 Task: Look for space in Northbrook, United States from 10th July, 2023 to 15th July, 2023 for 7 adults in price range Rs.10000 to Rs.15000. Place can be entire place or shared room with 4 bedrooms having 7 beds and 4 bathrooms. Property type can be house, flat, guest house. Amenities needed are: wifi, TV, free parkinig on premises, gym, breakfast. Booking option can be shelf check-in. Required host language is English.
Action: Mouse moved to (423, 89)
Screenshot: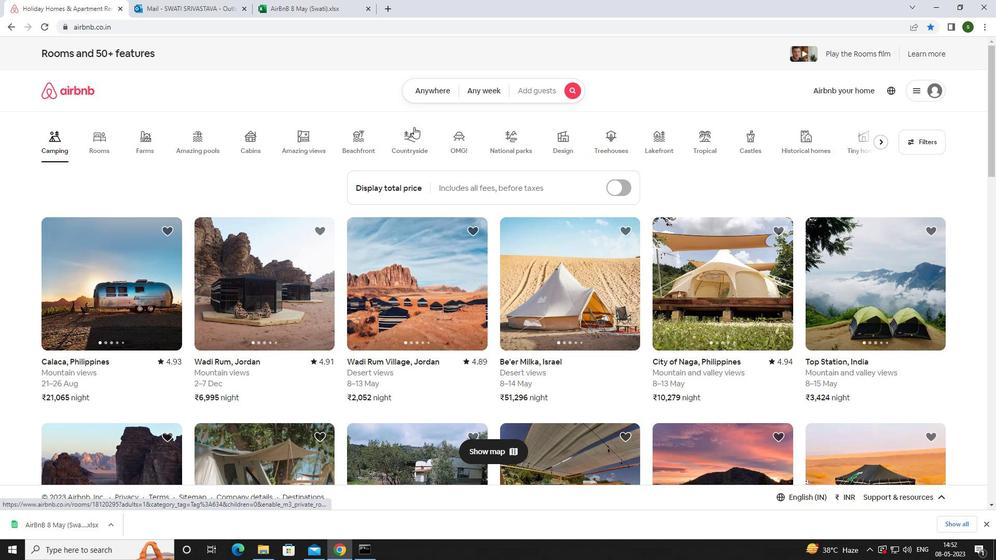 
Action: Mouse pressed left at (423, 89)
Screenshot: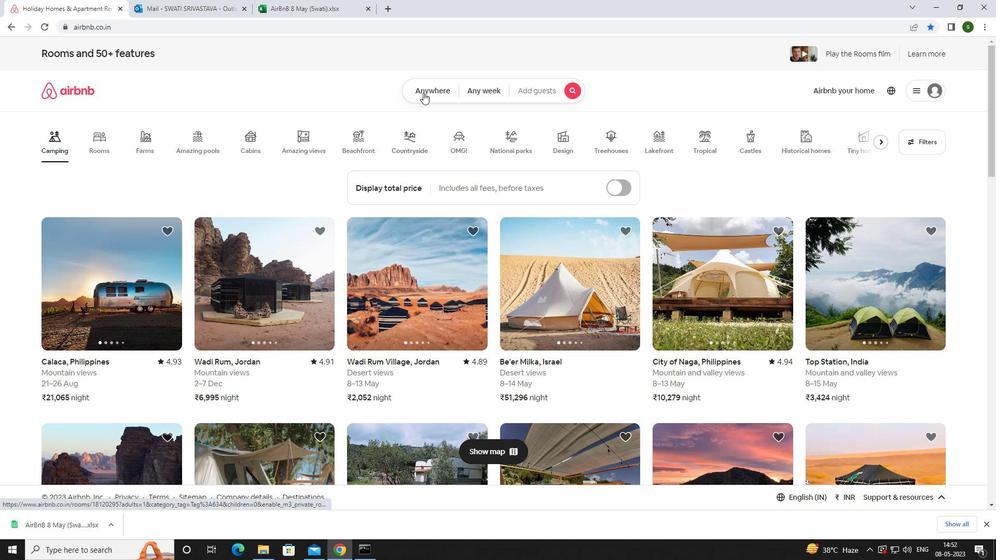 
Action: Mouse moved to (361, 132)
Screenshot: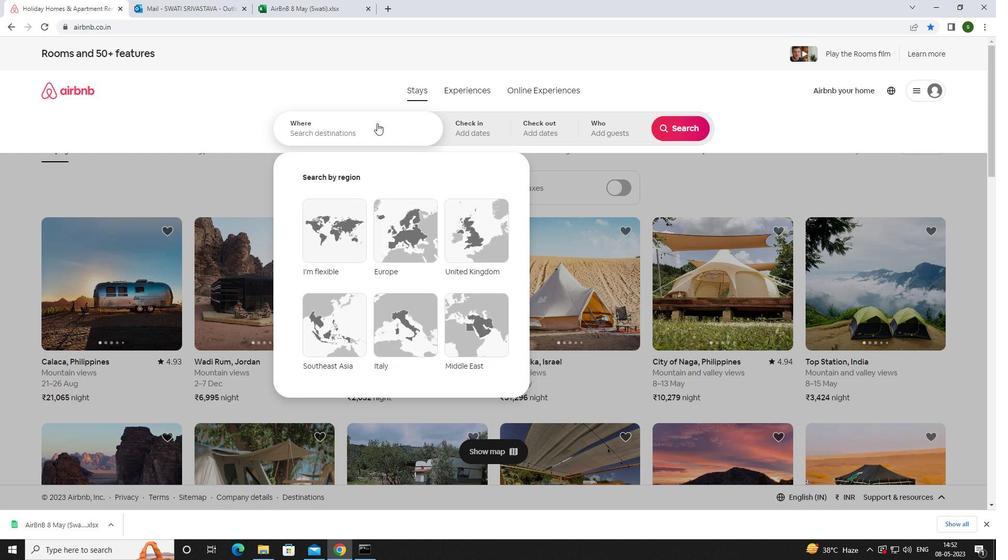 
Action: Mouse pressed left at (361, 132)
Screenshot: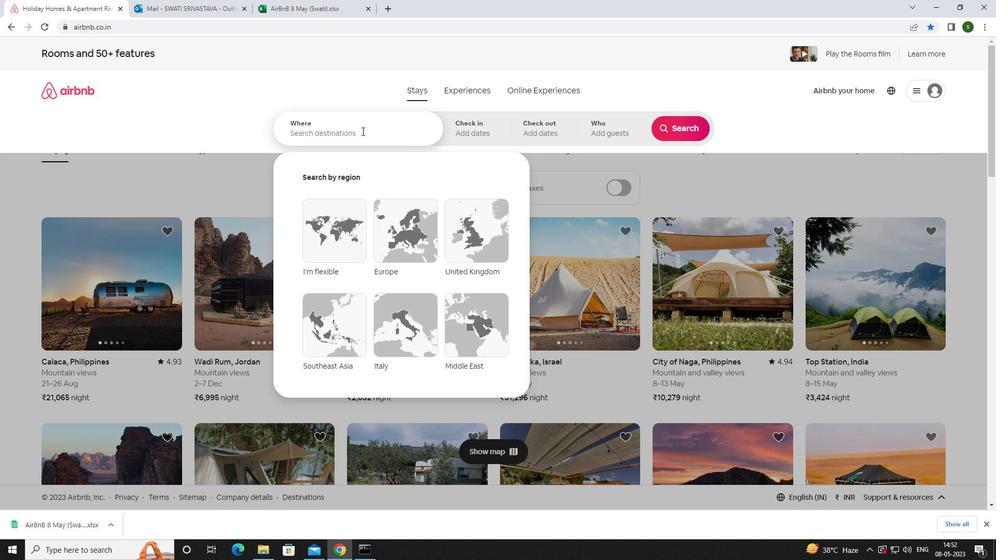 
Action: Key pressed <Key.caps_lock>n<Key.caps_lock>orthbrook,<Key.space><Key.caps_lock>u<Key.caps_lock>nited<Key.space><Key.caps_lock>s<Key.caps_lock>tates<Key.enter>
Screenshot: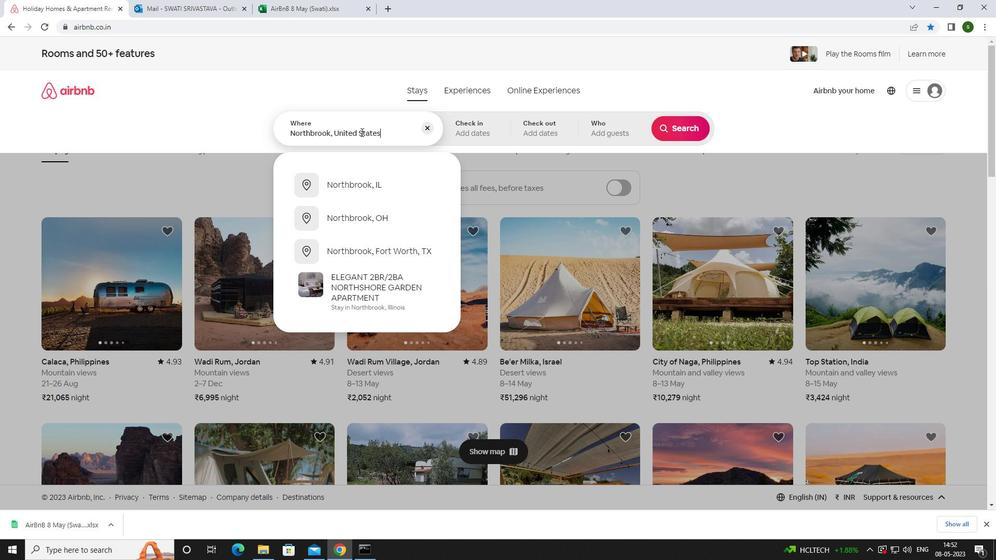
Action: Mouse moved to (679, 216)
Screenshot: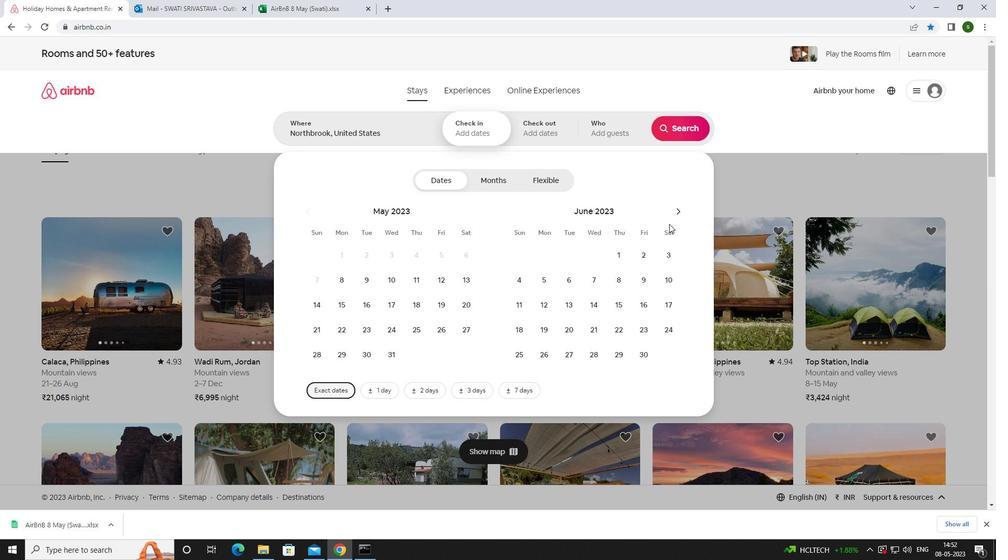 
Action: Mouse pressed left at (679, 216)
Screenshot: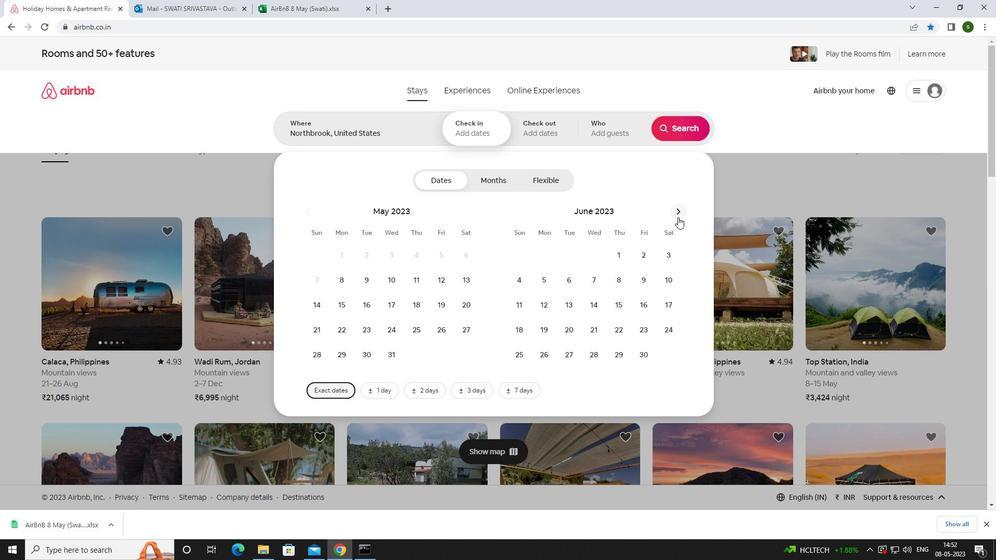 
Action: Mouse moved to (552, 298)
Screenshot: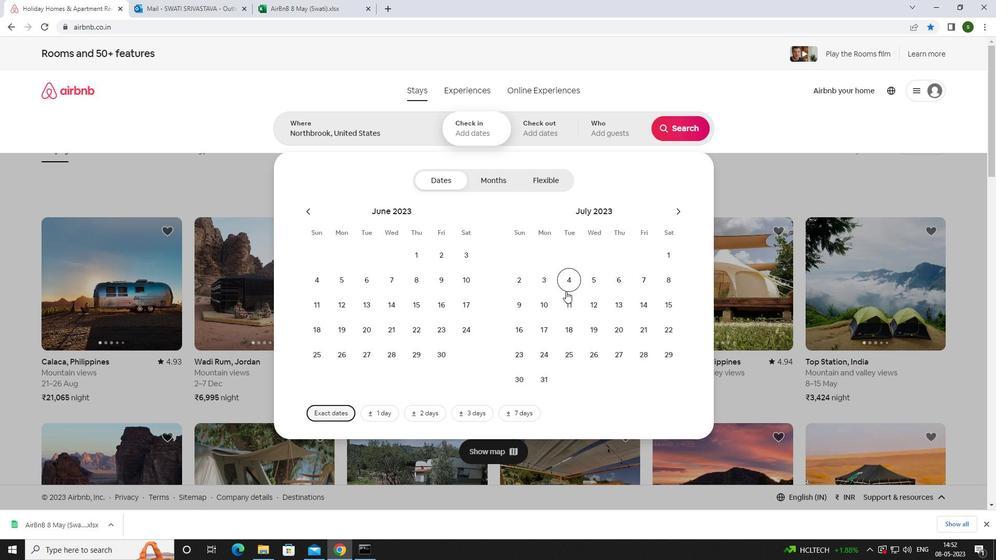 
Action: Mouse pressed left at (552, 298)
Screenshot: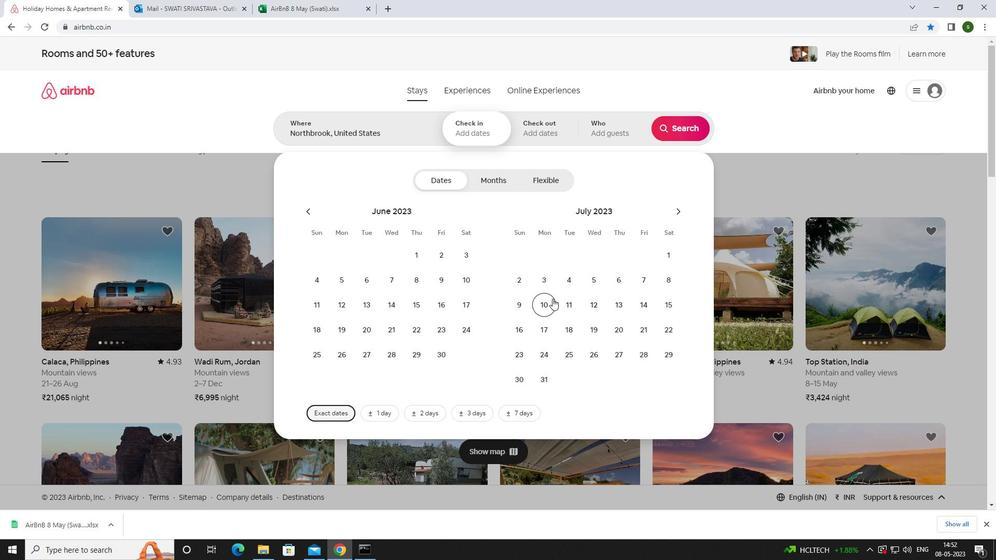 
Action: Mouse moved to (672, 305)
Screenshot: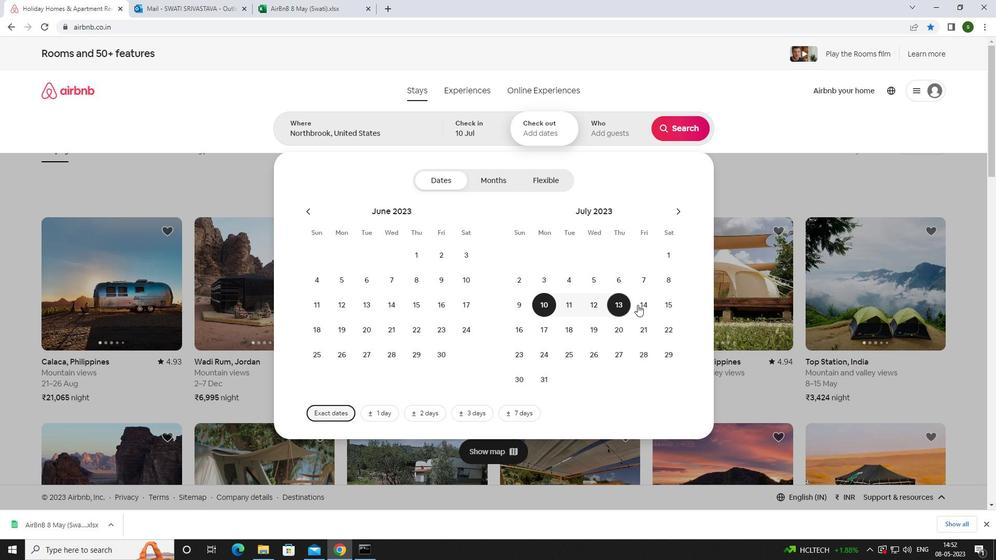 
Action: Mouse pressed left at (672, 305)
Screenshot: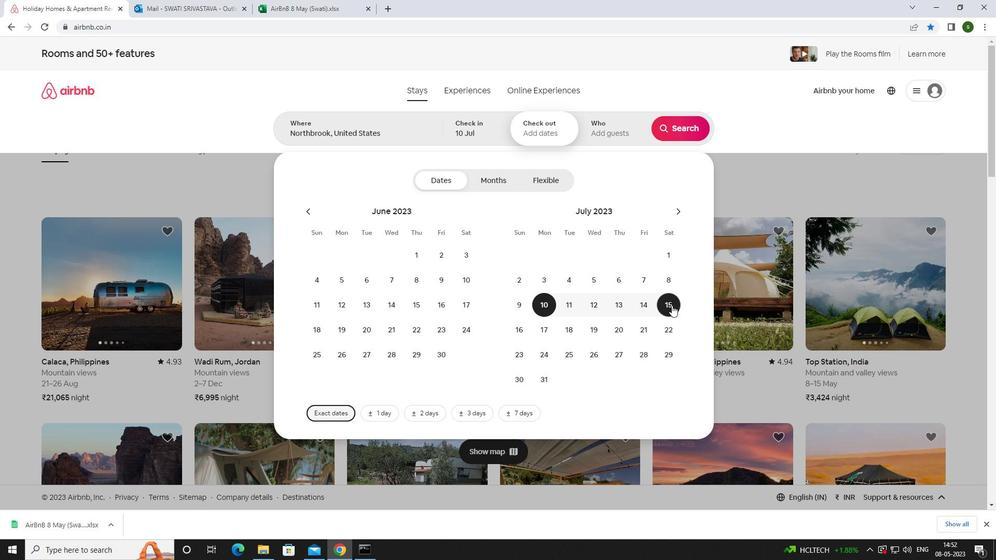 
Action: Mouse moved to (599, 131)
Screenshot: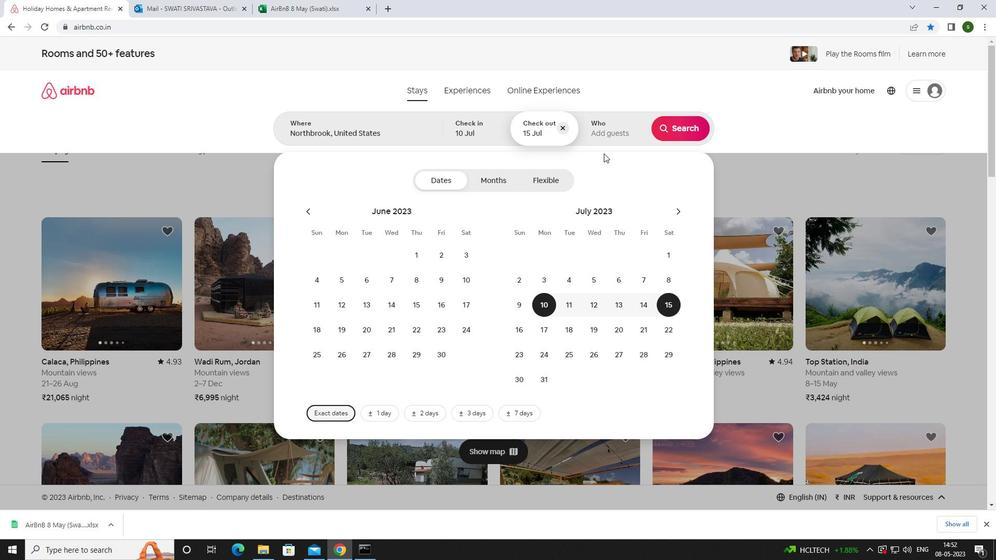 
Action: Mouse pressed left at (599, 131)
Screenshot: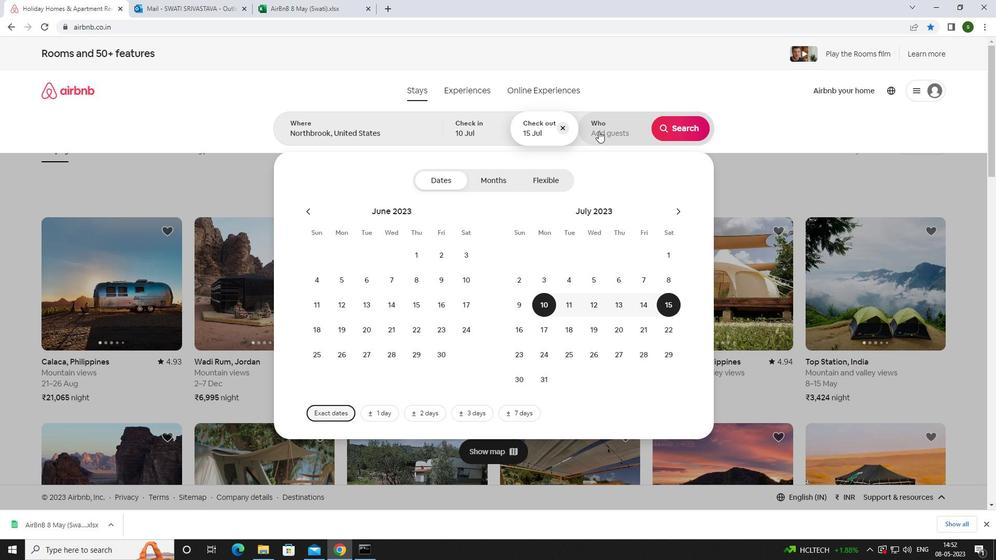 
Action: Mouse moved to (685, 184)
Screenshot: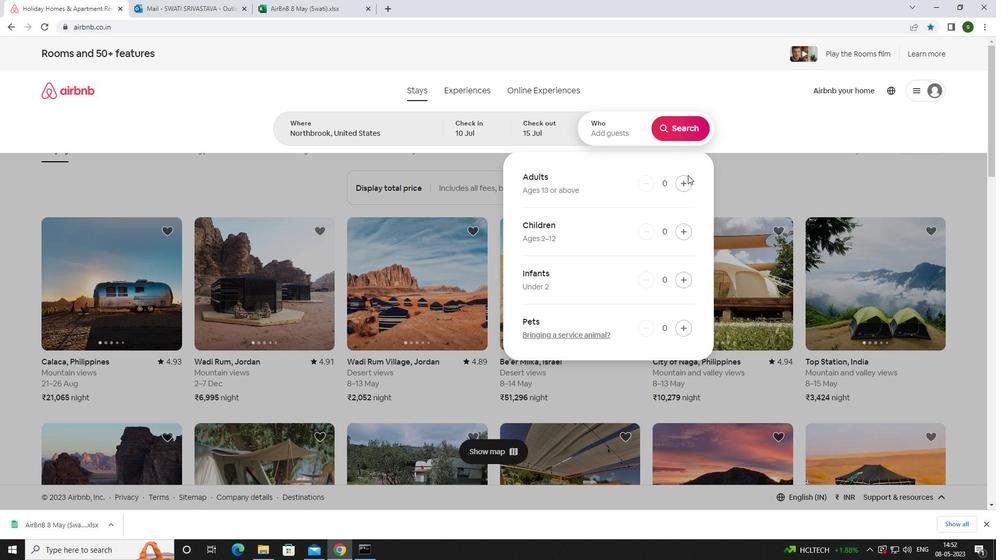 
Action: Mouse pressed left at (685, 184)
Screenshot: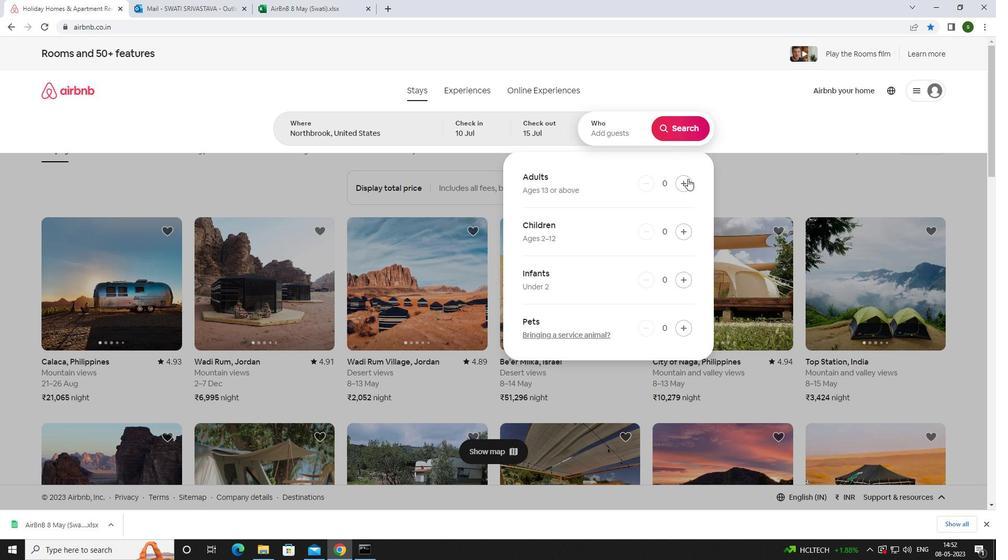 
Action: Mouse pressed left at (685, 184)
Screenshot: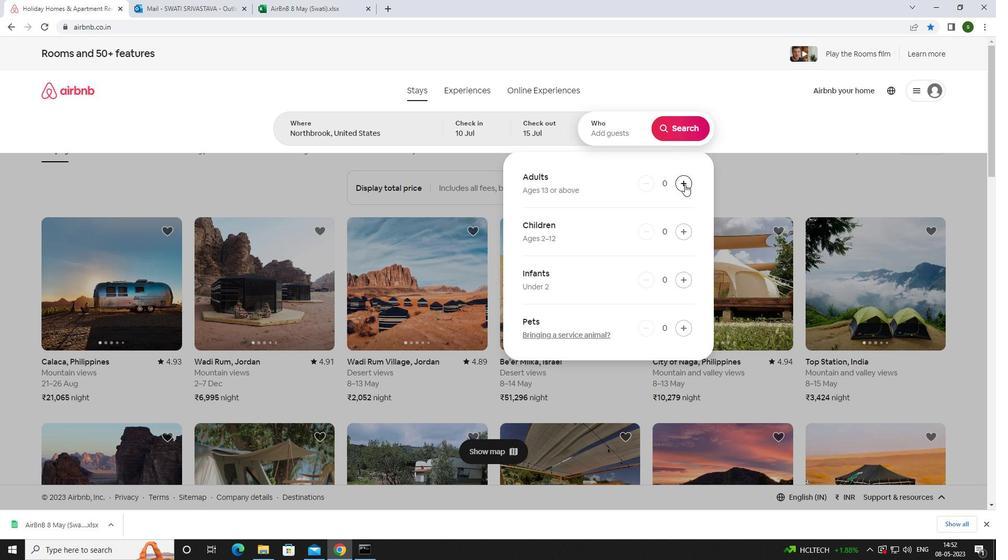 
Action: Mouse pressed left at (685, 184)
Screenshot: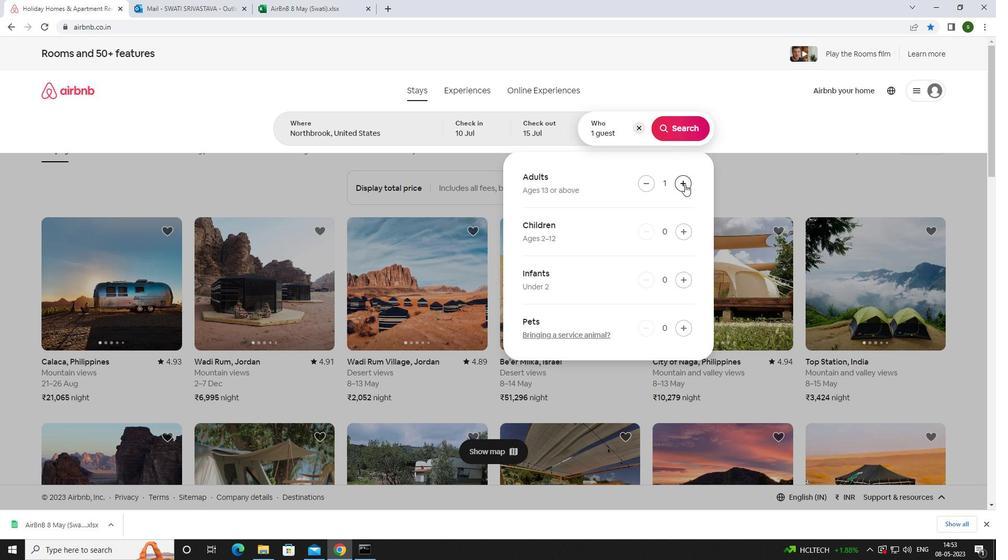 
Action: Mouse pressed left at (685, 184)
Screenshot: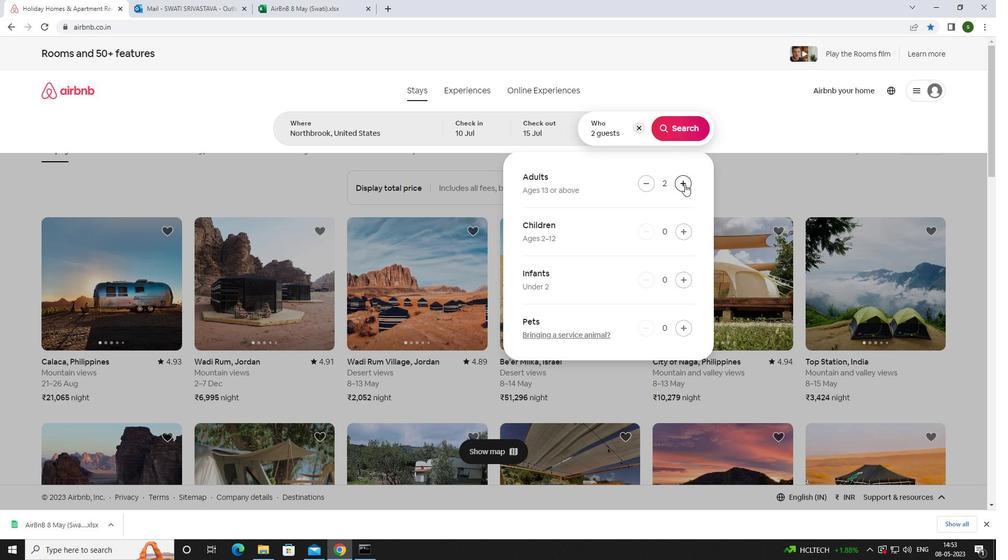 
Action: Mouse pressed left at (685, 184)
Screenshot: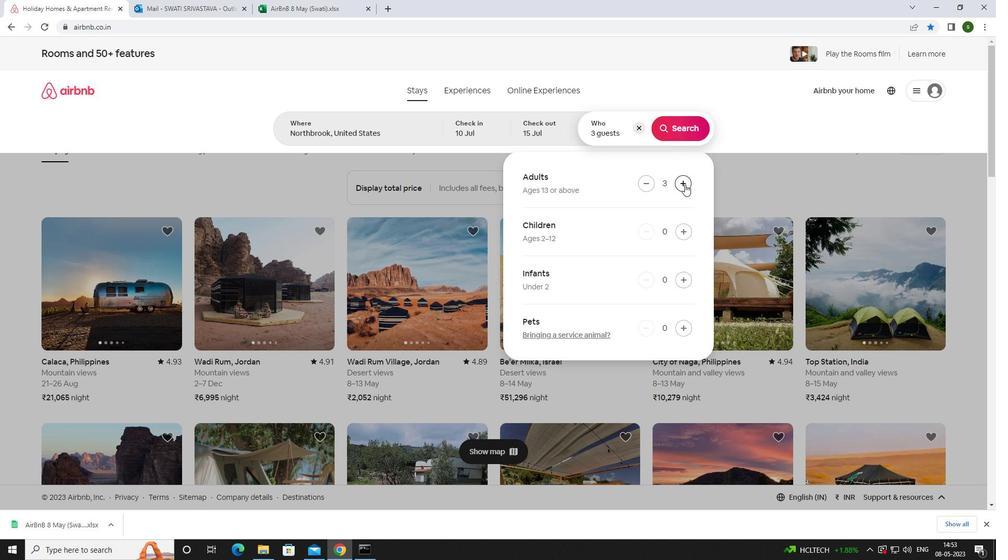 
Action: Mouse pressed left at (685, 184)
Screenshot: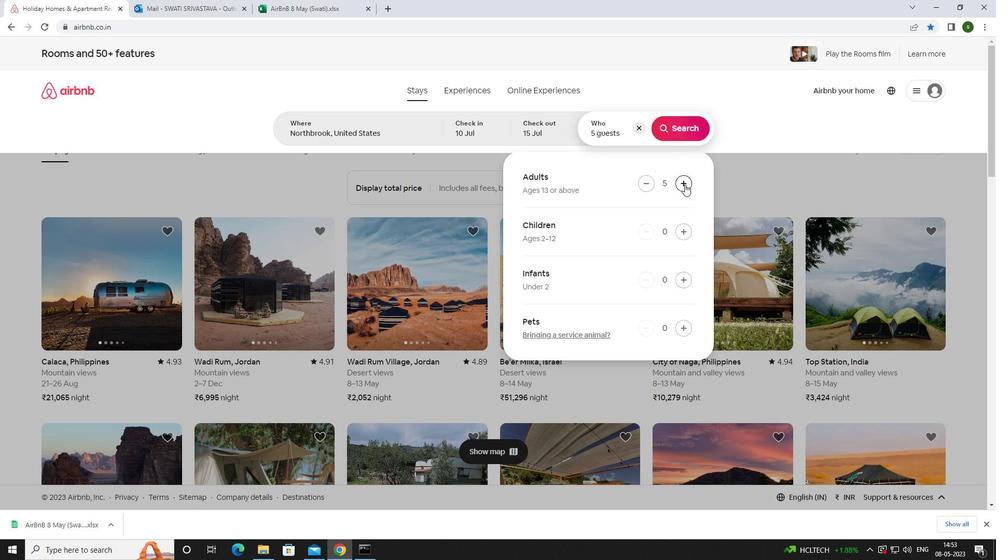 
Action: Mouse pressed left at (685, 184)
Screenshot: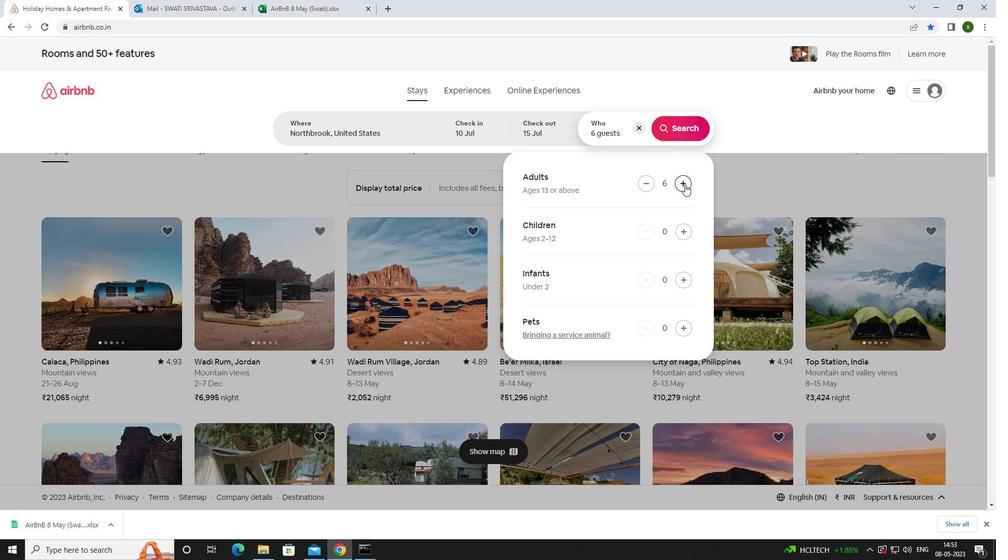 
Action: Mouse moved to (678, 128)
Screenshot: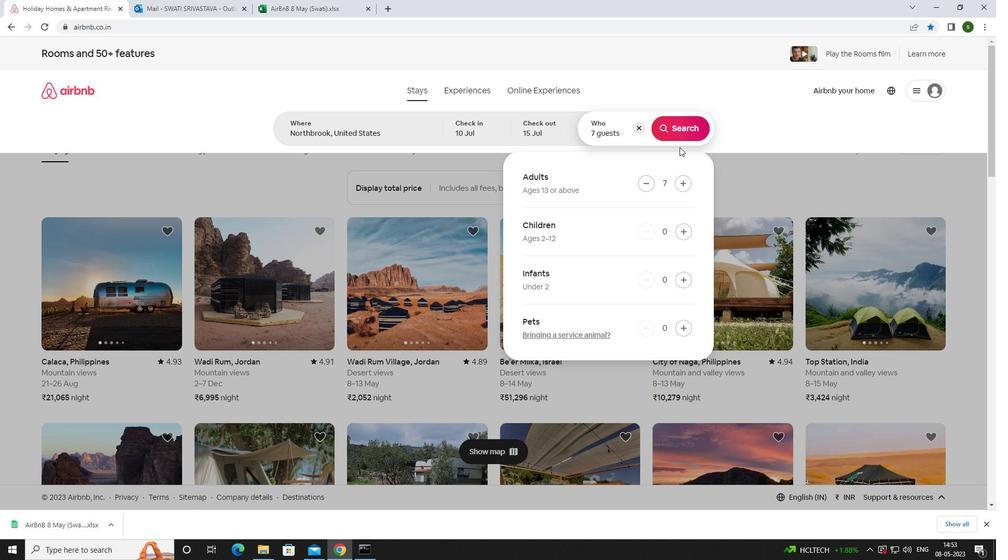 
Action: Mouse pressed left at (678, 128)
Screenshot: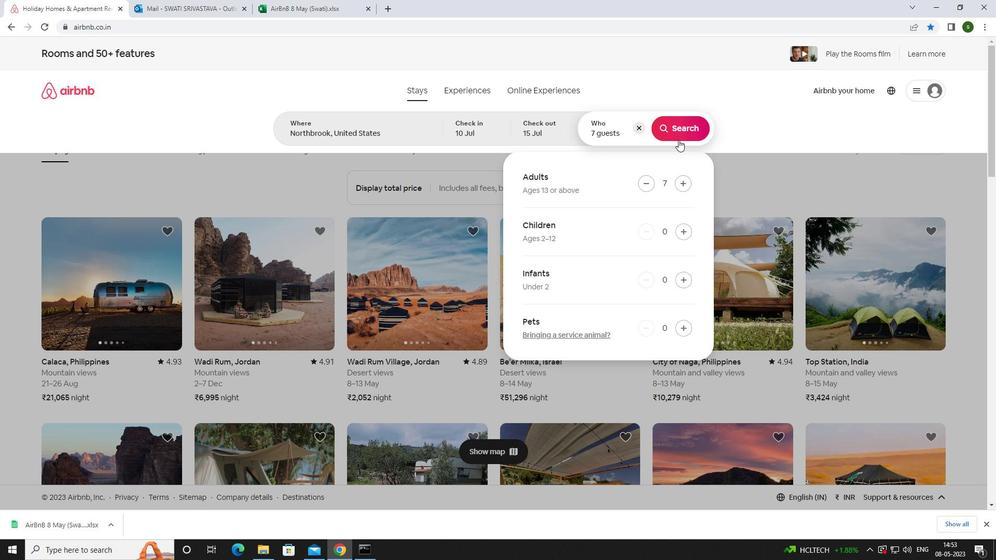 
Action: Mouse moved to (937, 94)
Screenshot: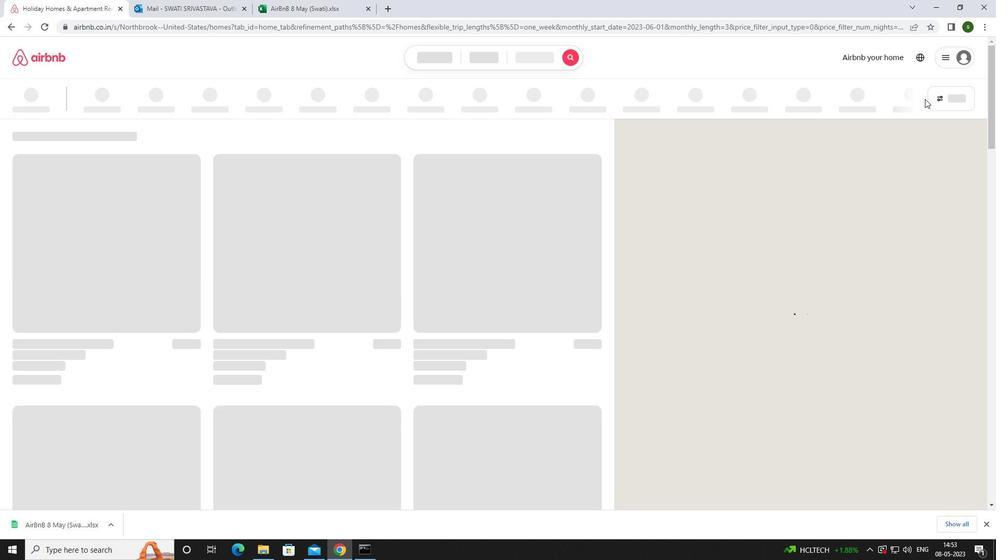 
Action: Mouse pressed left at (937, 94)
Screenshot: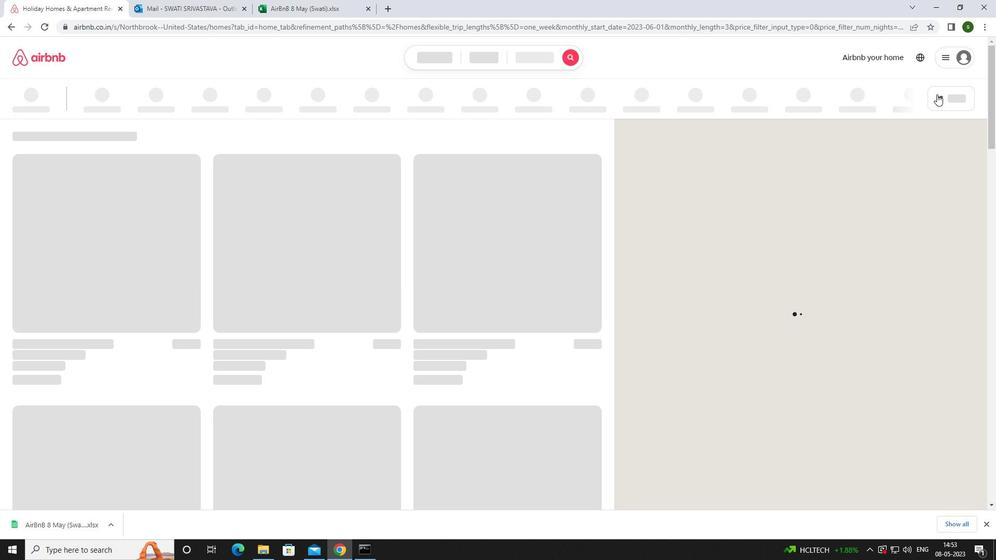 
Action: Mouse moved to (408, 350)
Screenshot: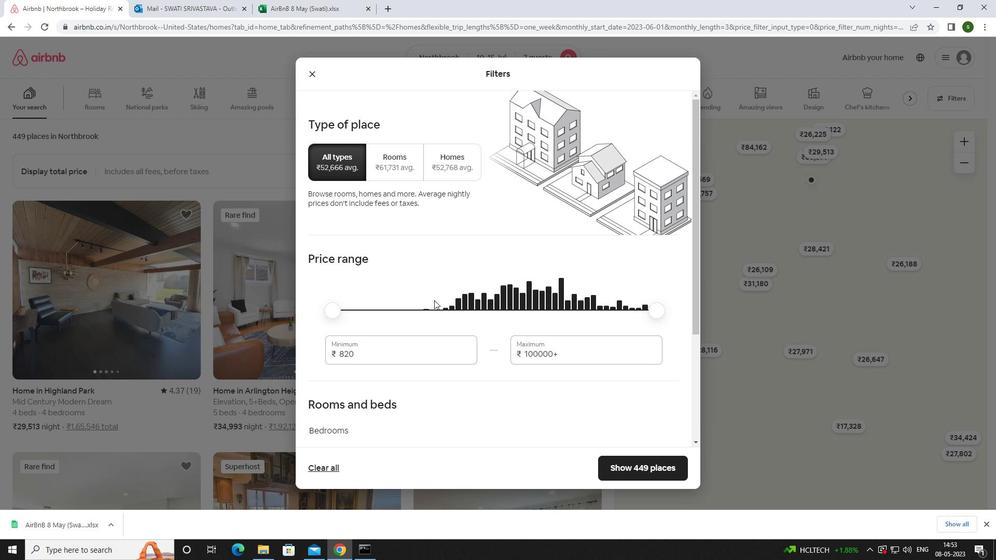
Action: Mouse pressed left at (408, 350)
Screenshot: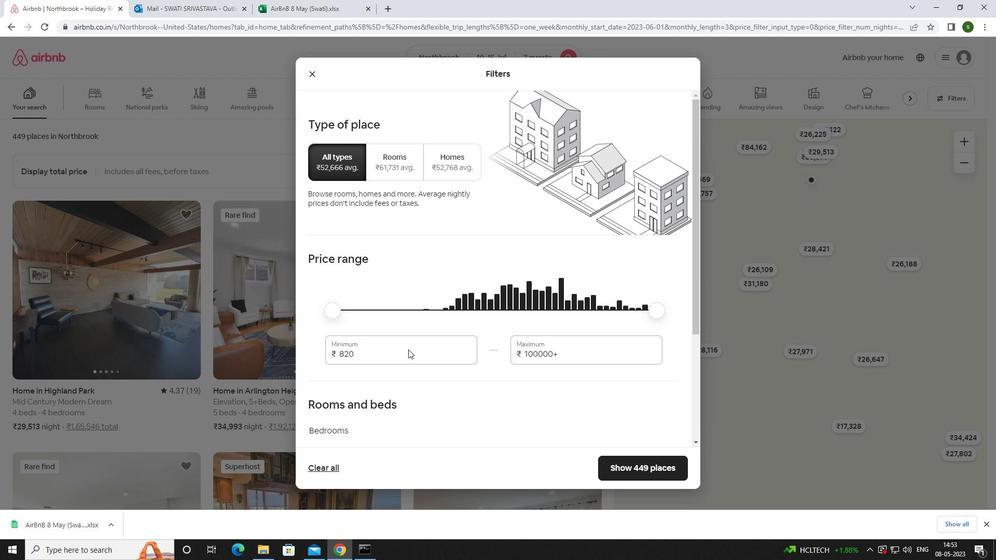 
Action: Mouse moved to (404, 352)
Screenshot: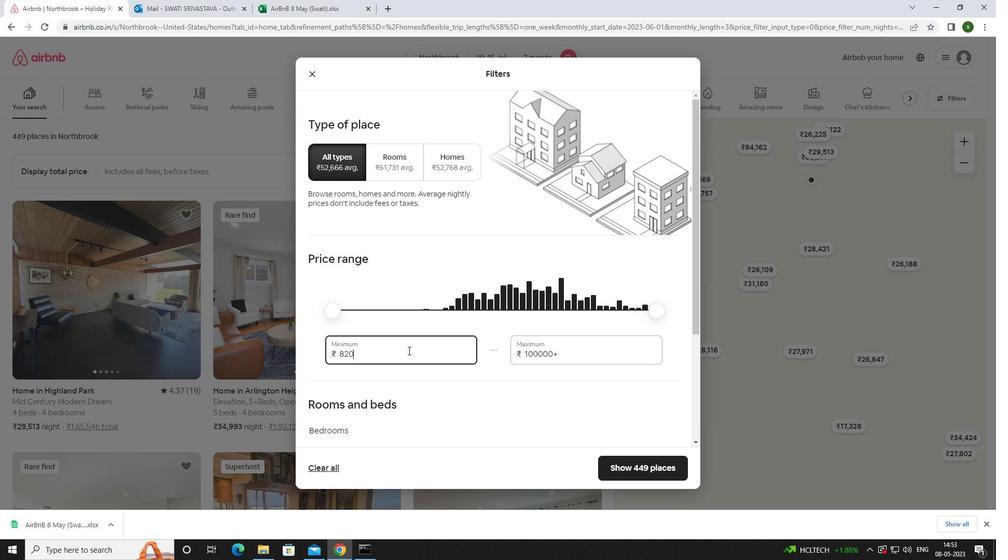 
Action: Key pressed <Key.backspace><Key.backspace><Key.backspace><Key.backspace>10000
Screenshot: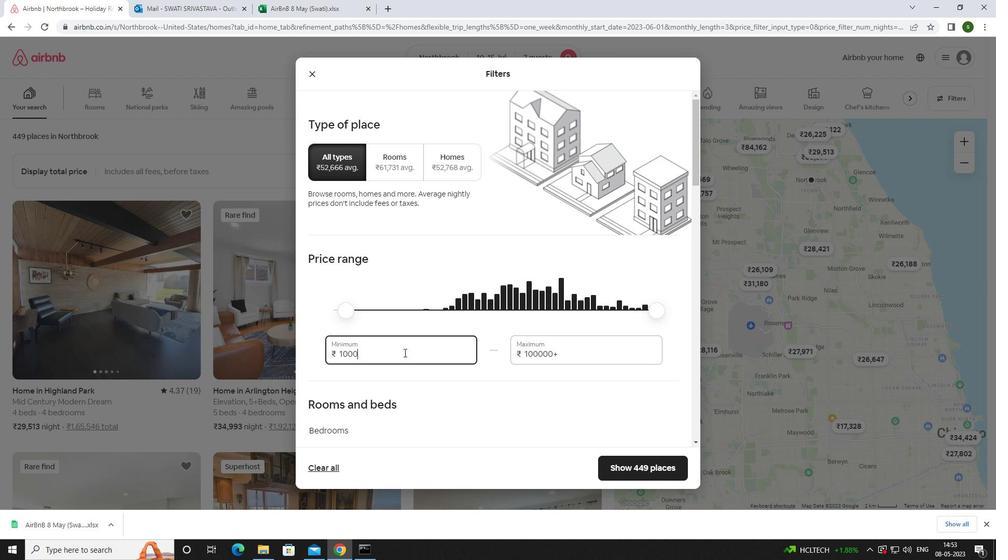 
Action: Mouse moved to (576, 353)
Screenshot: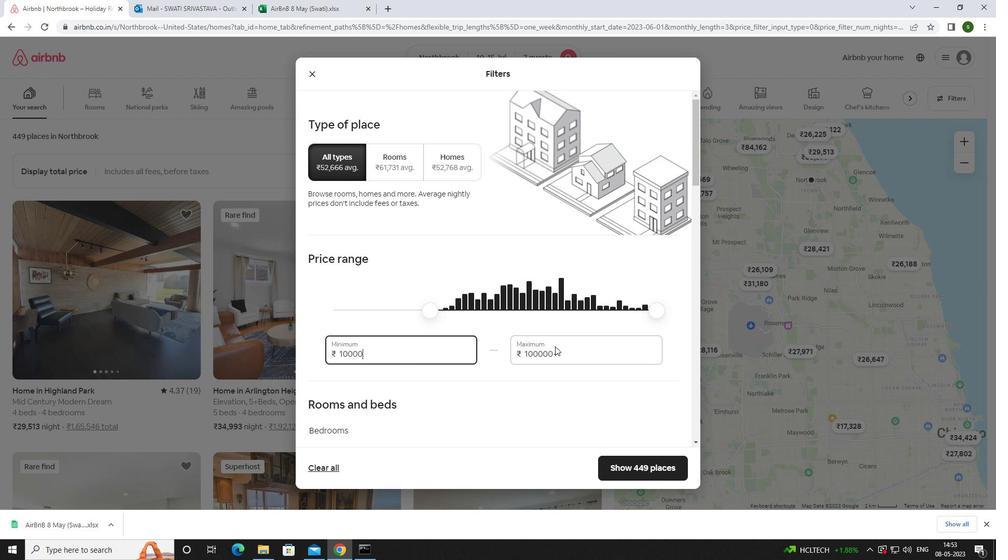 
Action: Mouse pressed left at (576, 353)
Screenshot: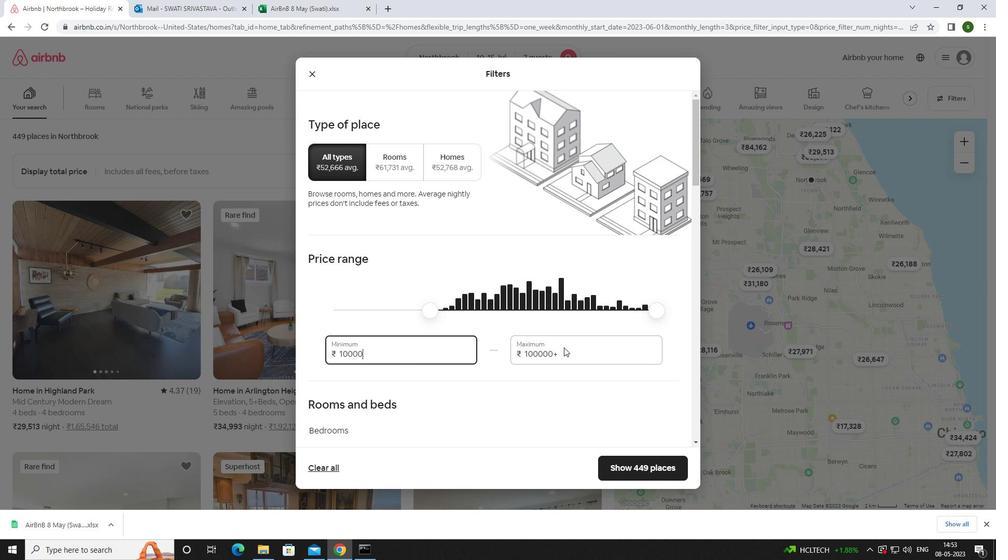 
Action: Mouse moved to (576, 353)
Screenshot: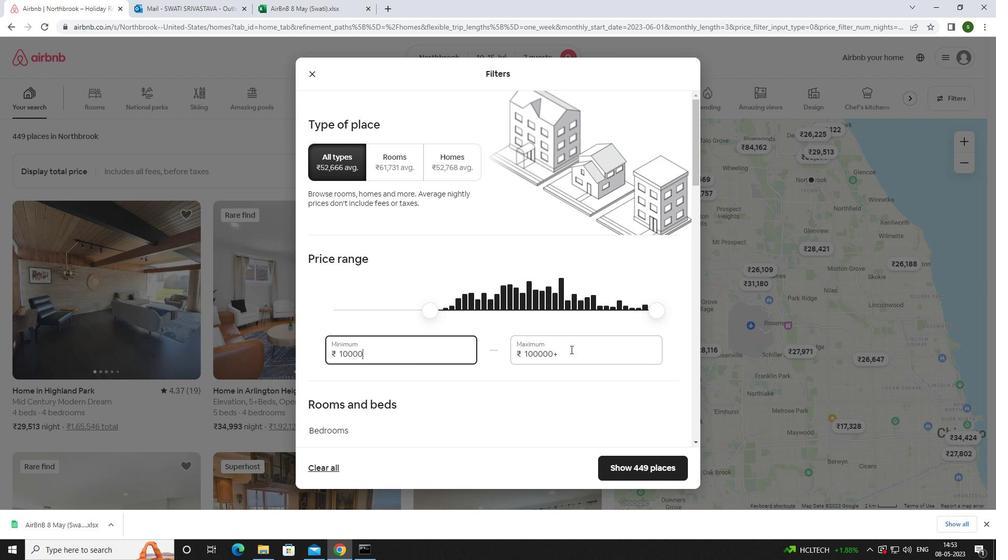 
Action: Key pressed <Key.backspace><Key.backspace><Key.backspace><Key.backspace><Key.backspace><Key.backspace><Key.backspace><Key.backspace><Key.backspace><Key.backspace><Key.backspace><Key.backspace>15000
Screenshot: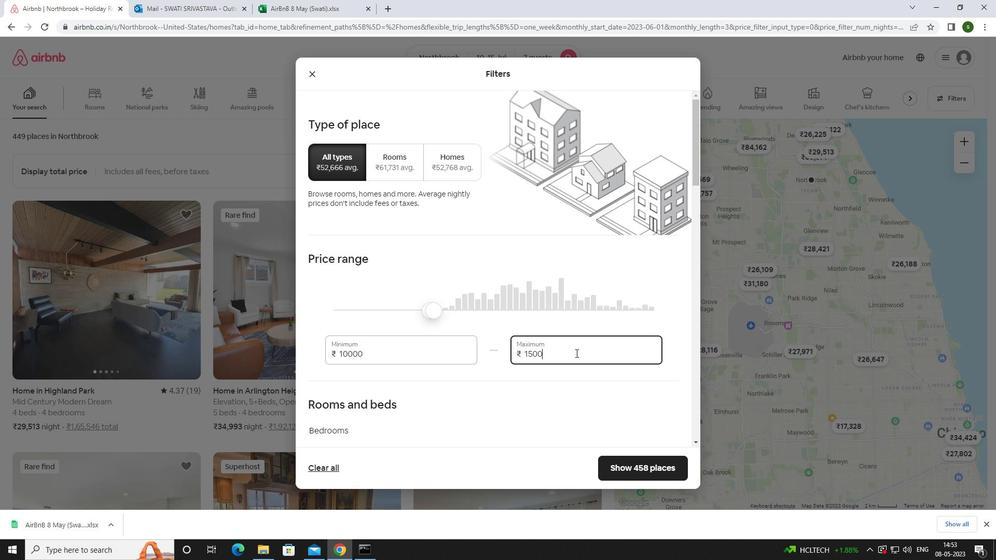 
Action: Mouse moved to (562, 348)
Screenshot: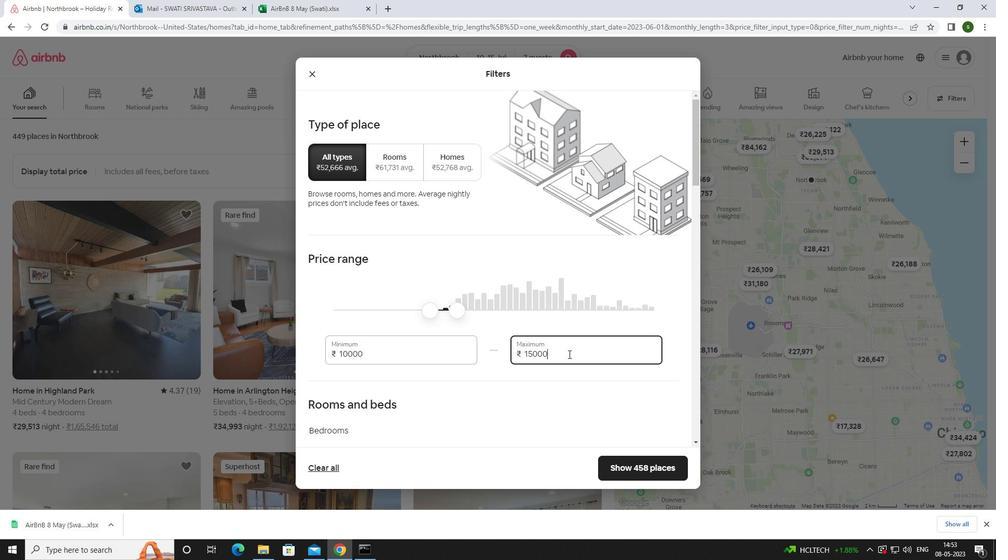 
Action: Mouse scrolled (562, 347) with delta (0, 0)
Screenshot: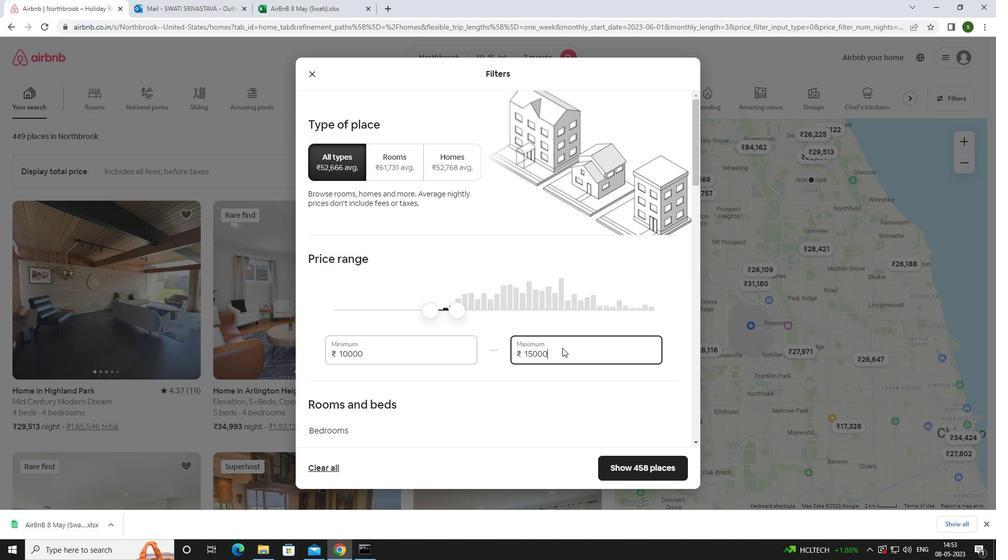 
Action: Mouse scrolled (562, 347) with delta (0, 0)
Screenshot: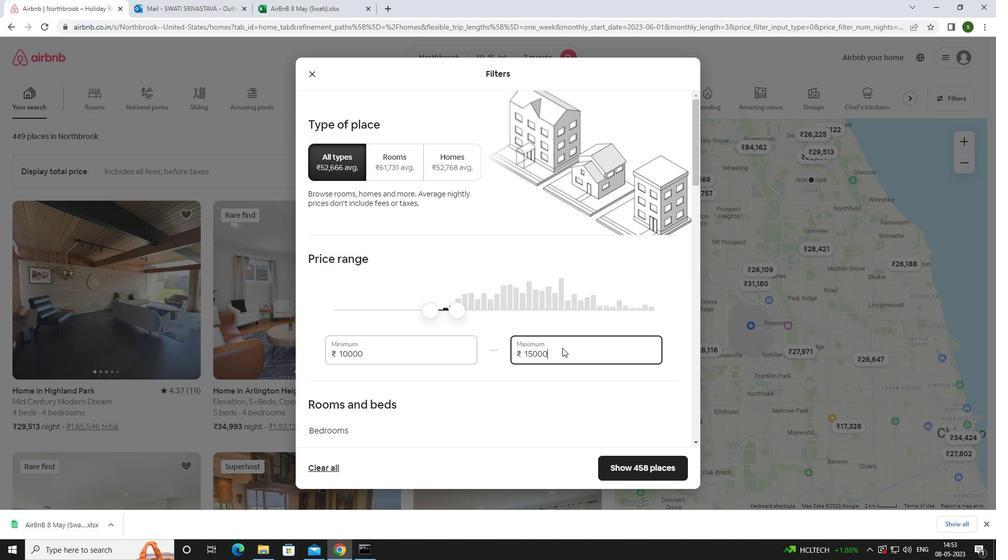 
Action: Mouse scrolled (562, 347) with delta (0, 0)
Screenshot: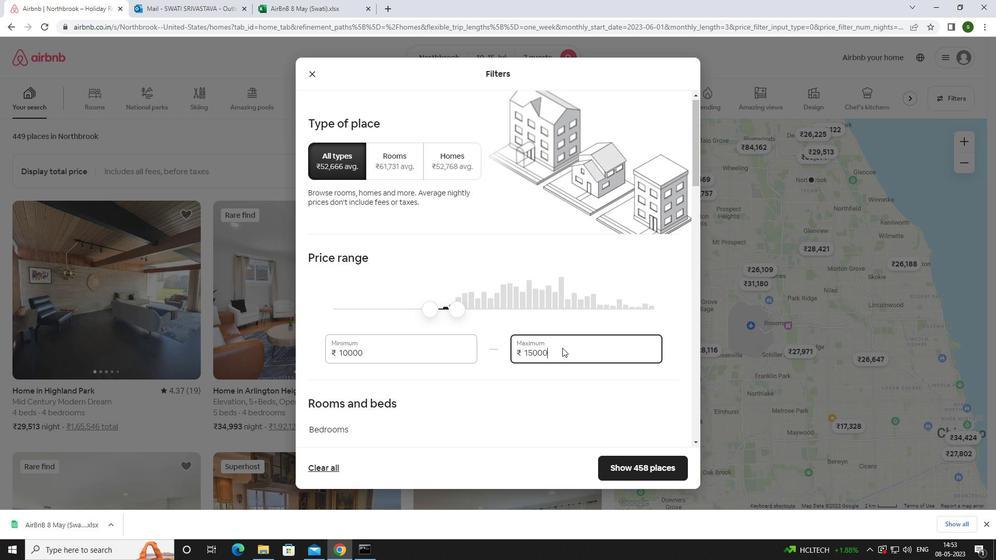 
Action: Mouse scrolled (562, 347) with delta (0, 0)
Screenshot: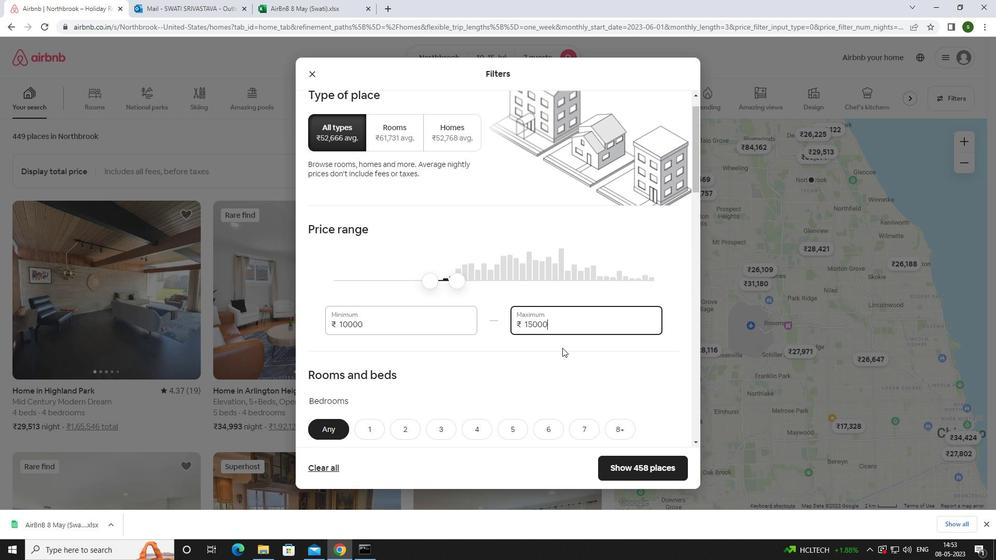 
Action: Mouse moved to (467, 254)
Screenshot: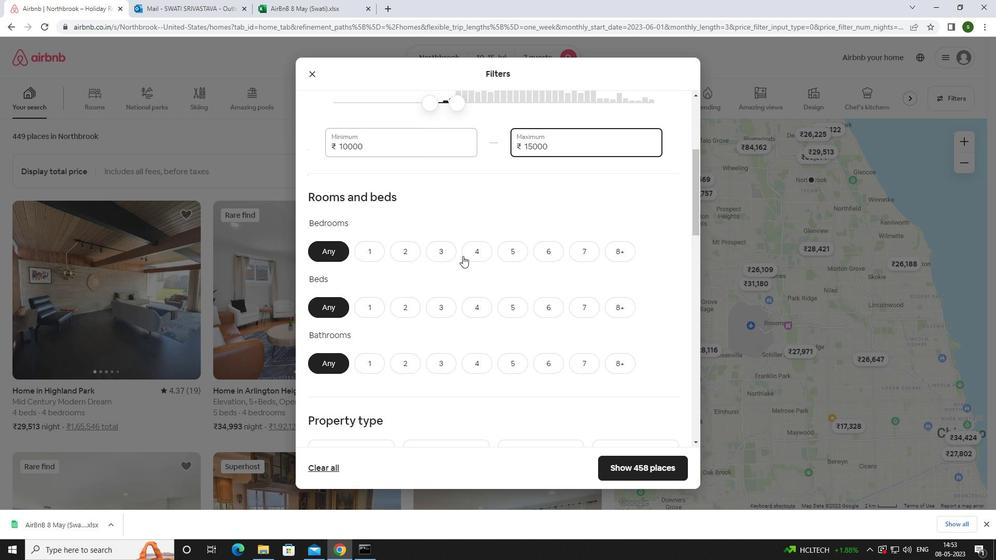 
Action: Mouse pressed left at (467, 254)
Screenshot: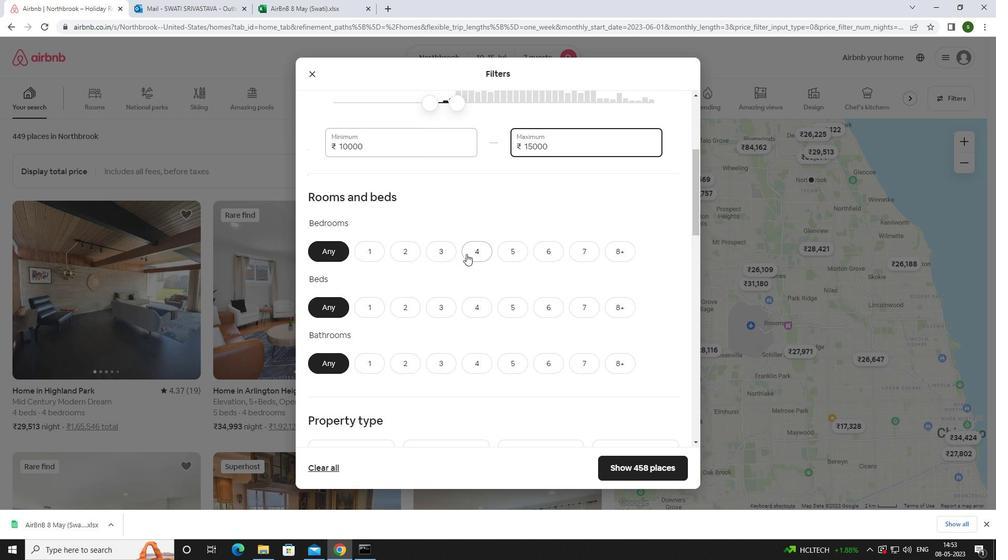 
Action: Mouse moved to (588, 311)
Screenshot: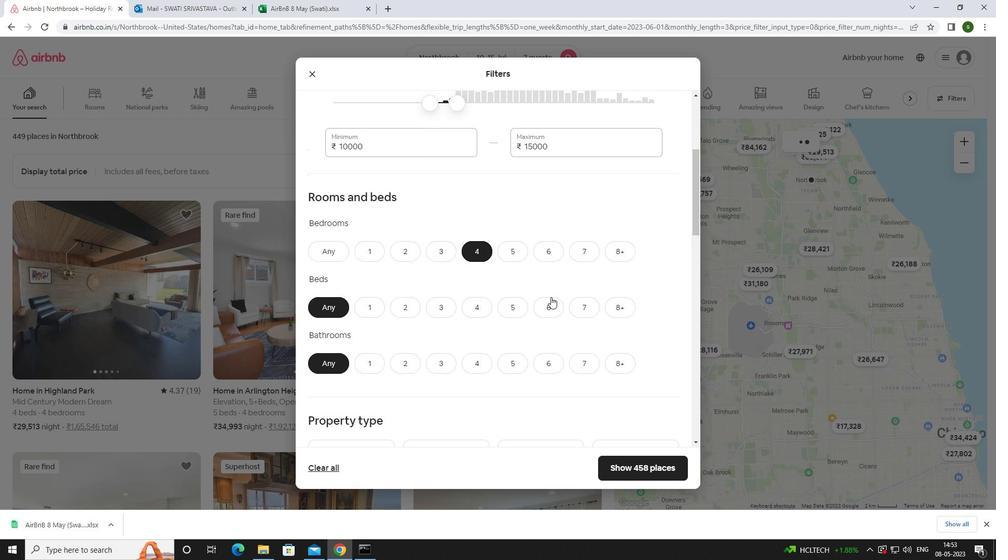 
Action: Mouse pressed left at (588, 311)
Screenshot: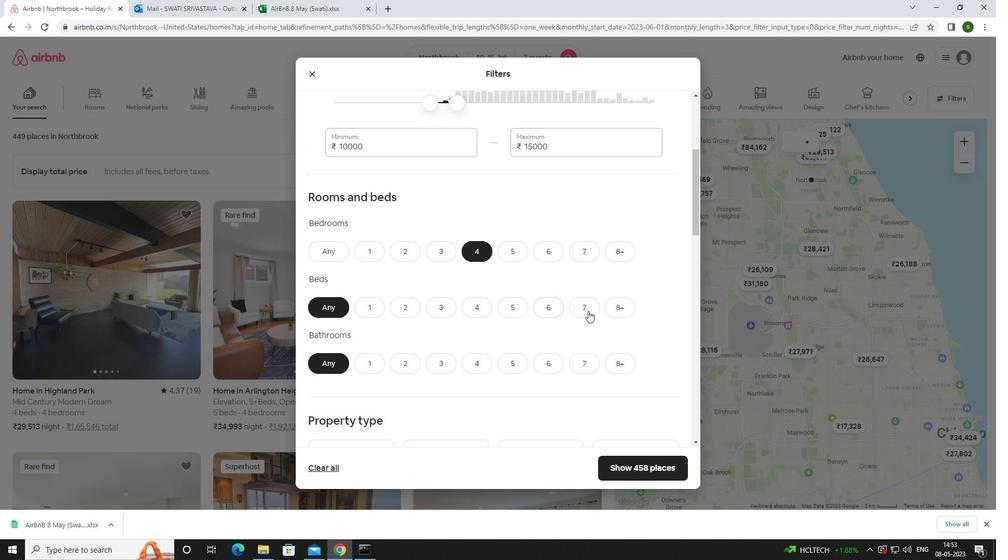 
Action: Mouse moved to (481, 364)
Screenshot: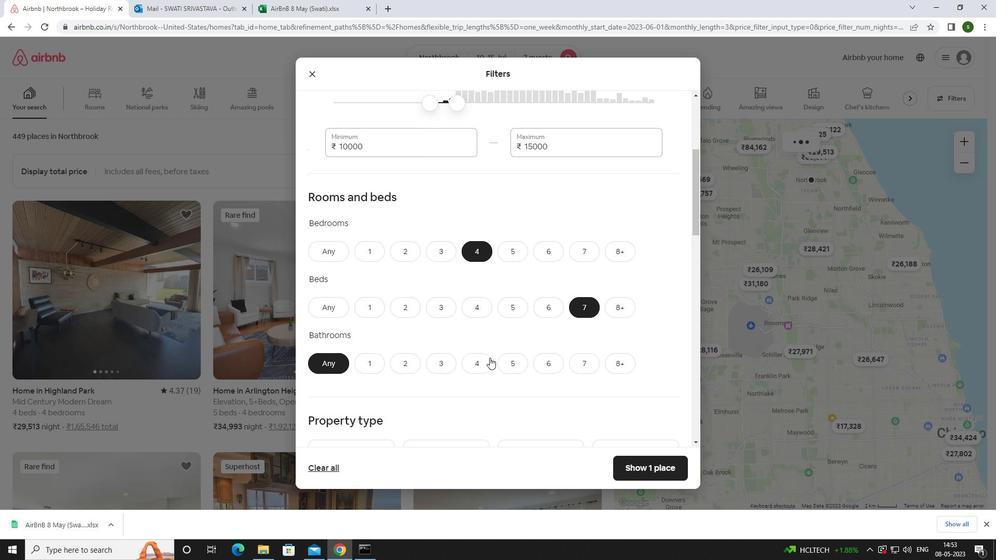
Action: Mouse pressed left at (481, 364)
Screenshot: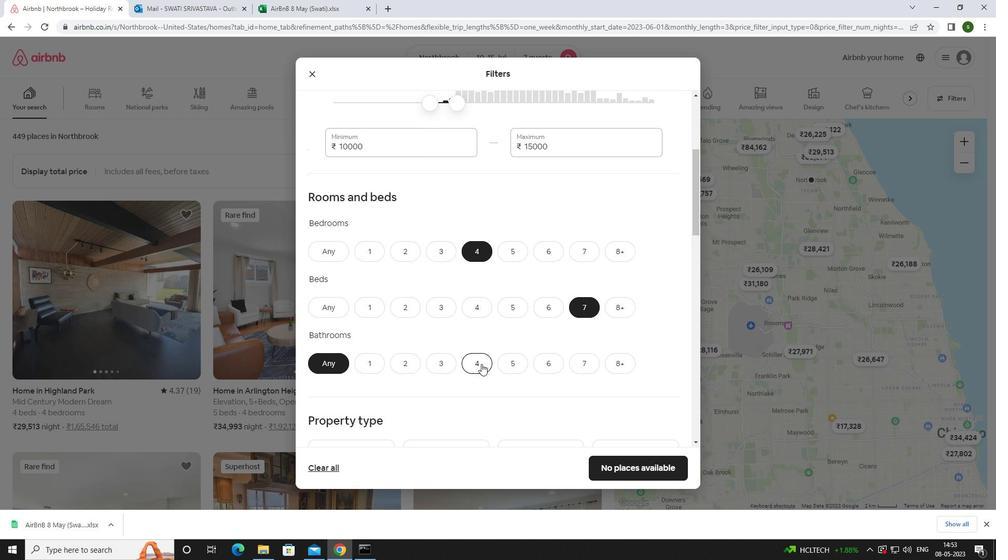
Action: Mouse scrolled (481, 363) with delta (0, 0)
Screenshot: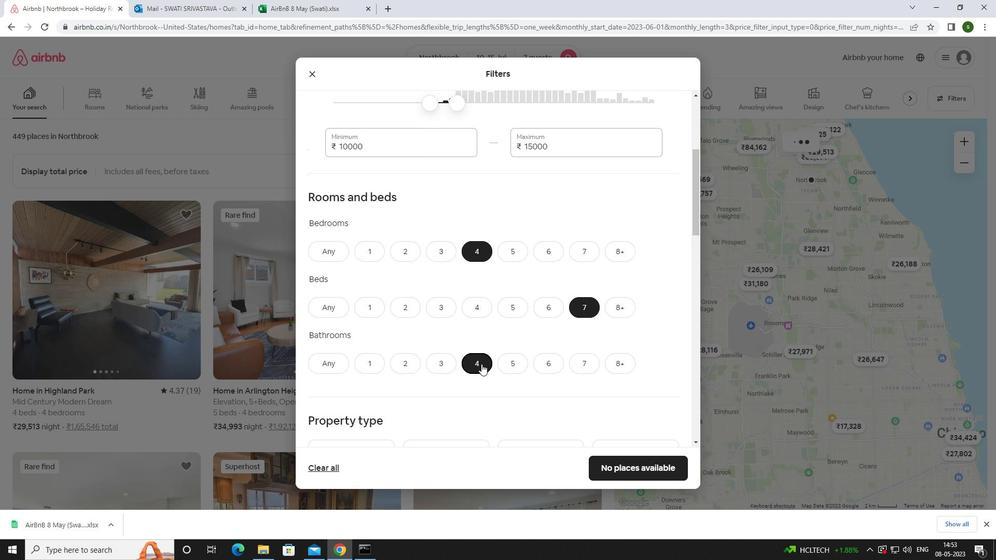 
Action: Mouse scrolled (481, 363) with delta (0, 0)
Screenshot: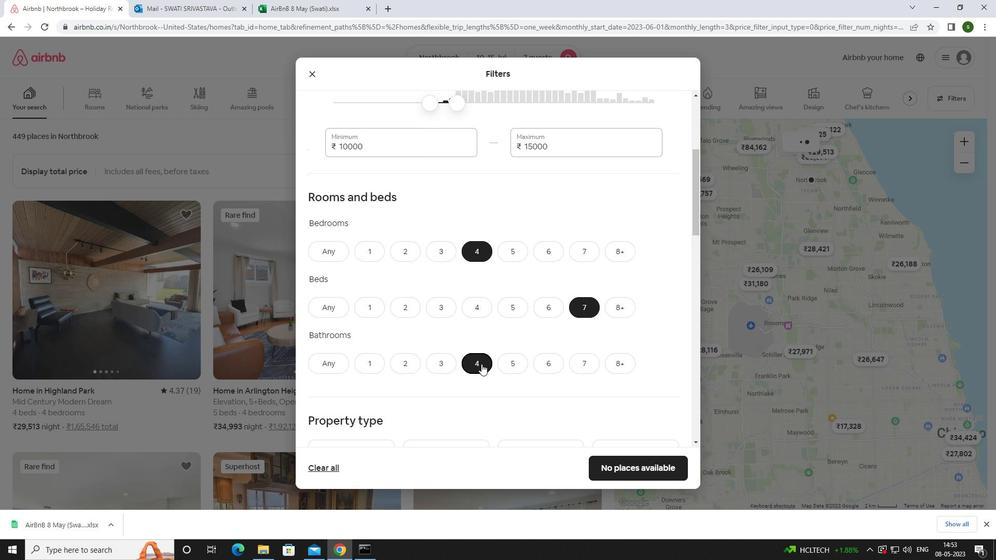 
Action: Mouse scrolled (481, 363) with delta (0, 0)
Screenshot: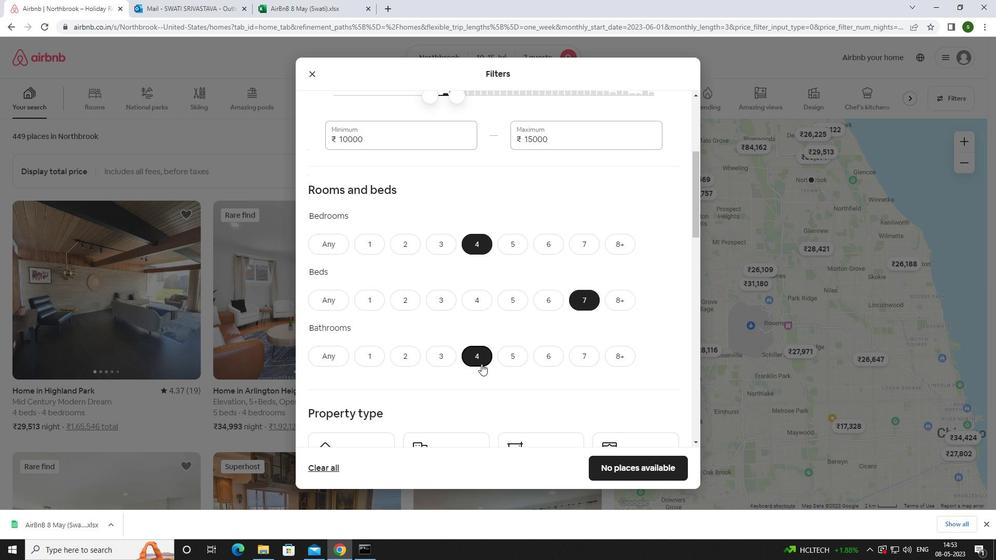 
Action: Mouse moved to (349, 334)
Screenshot: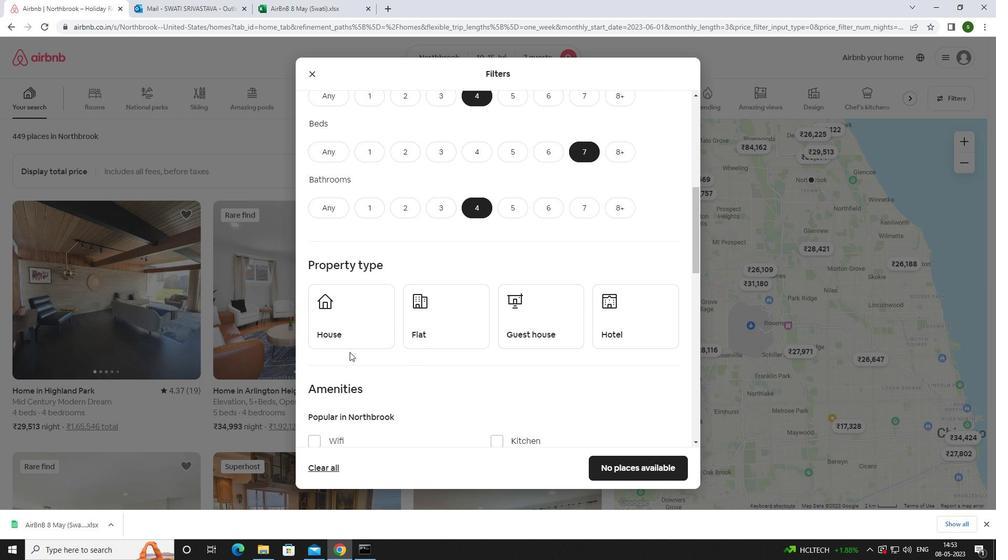
Action: Mouse pressed left at (349, 334)
Screenshot: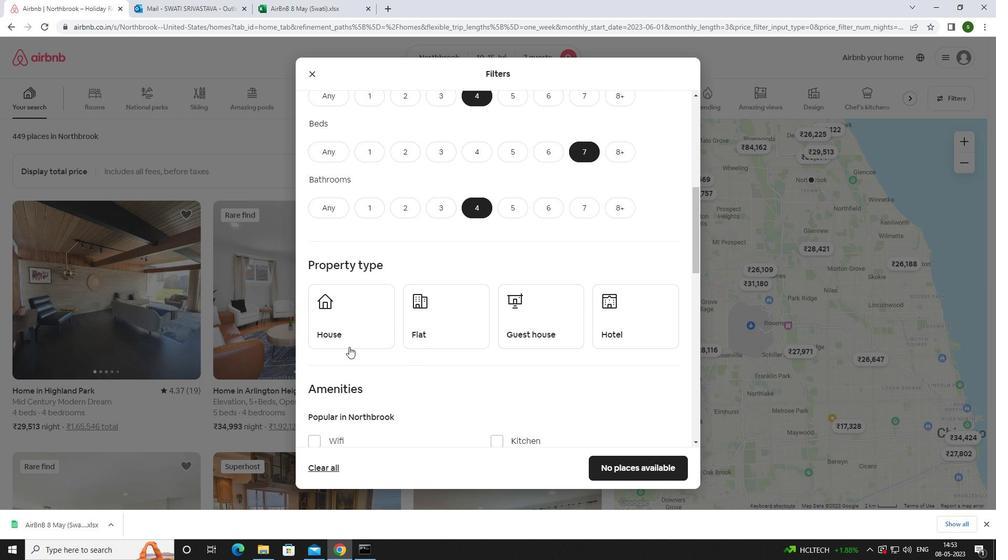 
Action: Mouse moved to (459, 325)
Screenshot: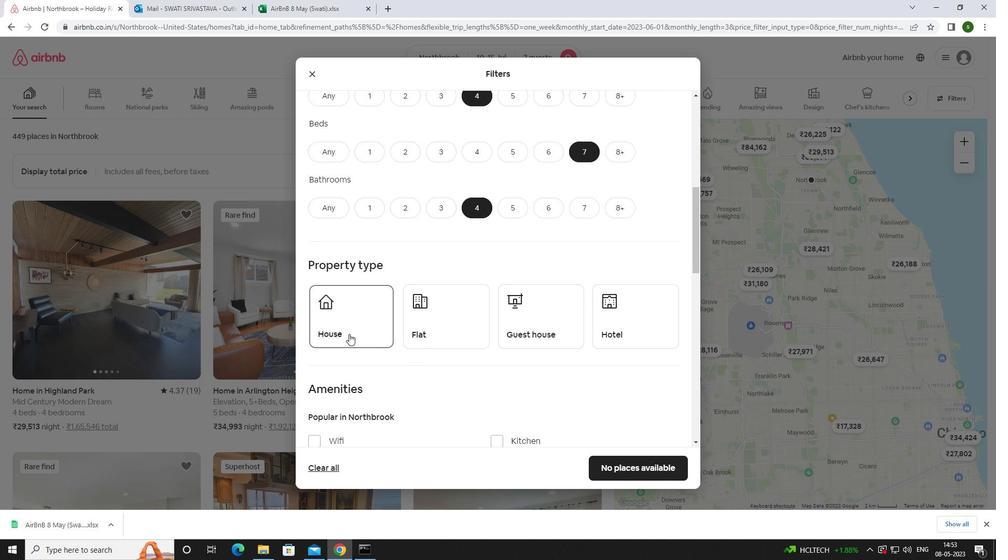 
Action: Mouse pressed left at (459, 325)
Screenshot: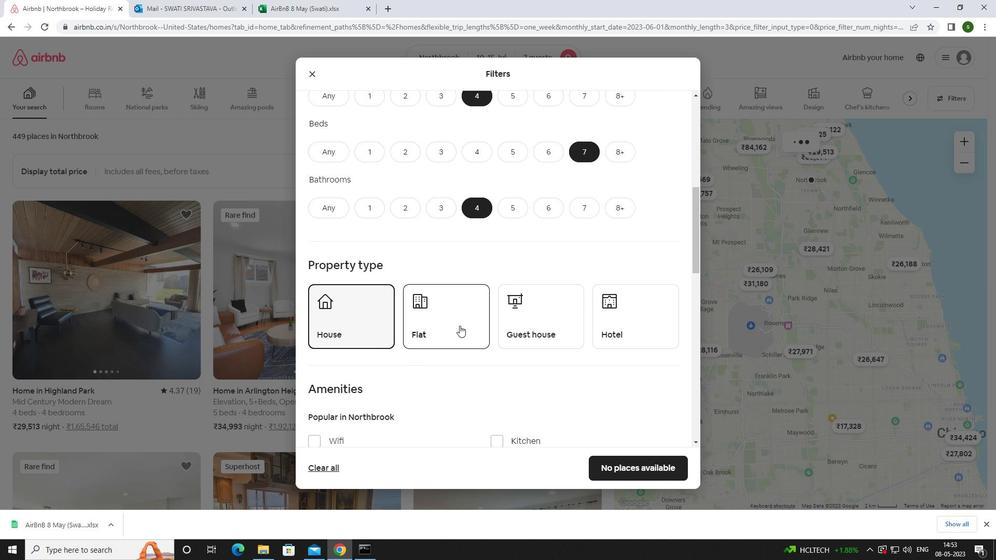 
Action: Mouse moved to (534, 312)
Screenshot: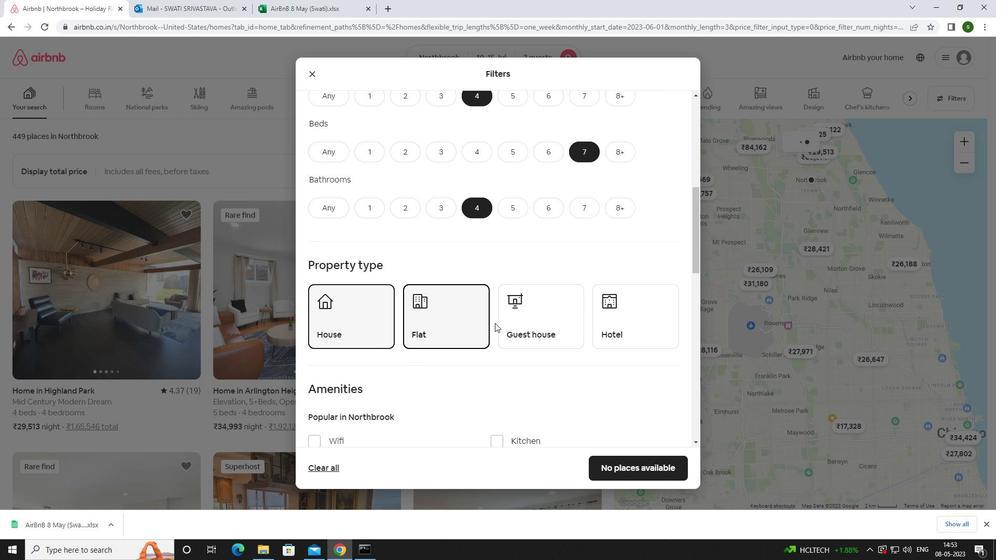 
Action: Mouse pressed left at (534, 312)
Screenshot: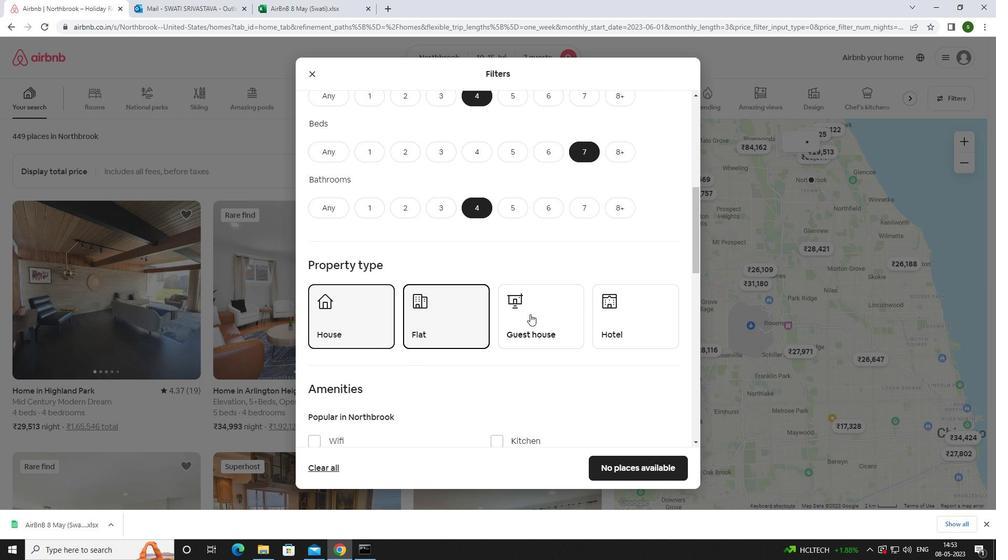
Action: Mouse scrolled (534, 311) with delta (0, 0)
Screenshot: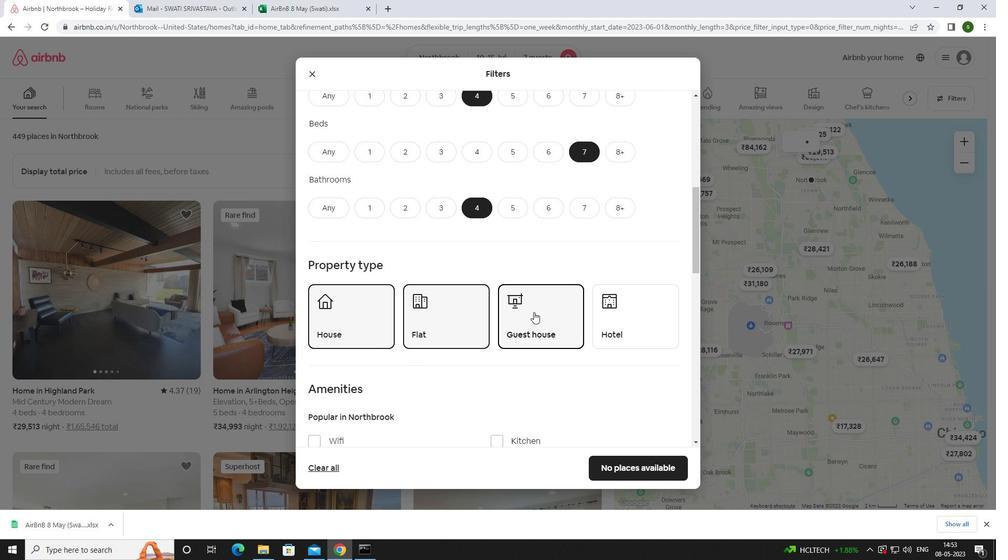 
Action: Mouse scrolled (534, 311) with delta (0, 0)
Screenshot: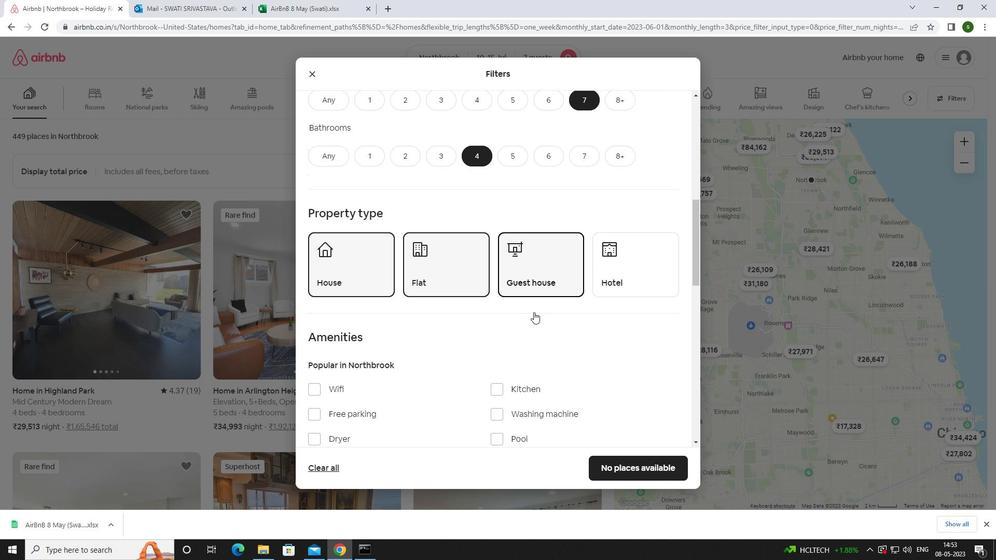 
Action: Mouse moved to (534, 312)
Screenshot: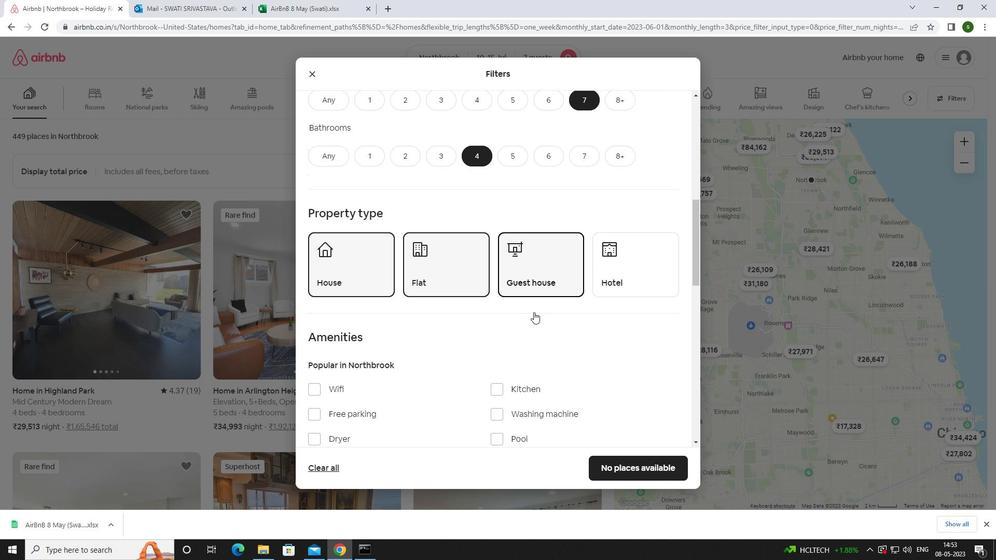 
Action: Mouse scrolled (534, 311) with delta (0, 0)
Screenshot: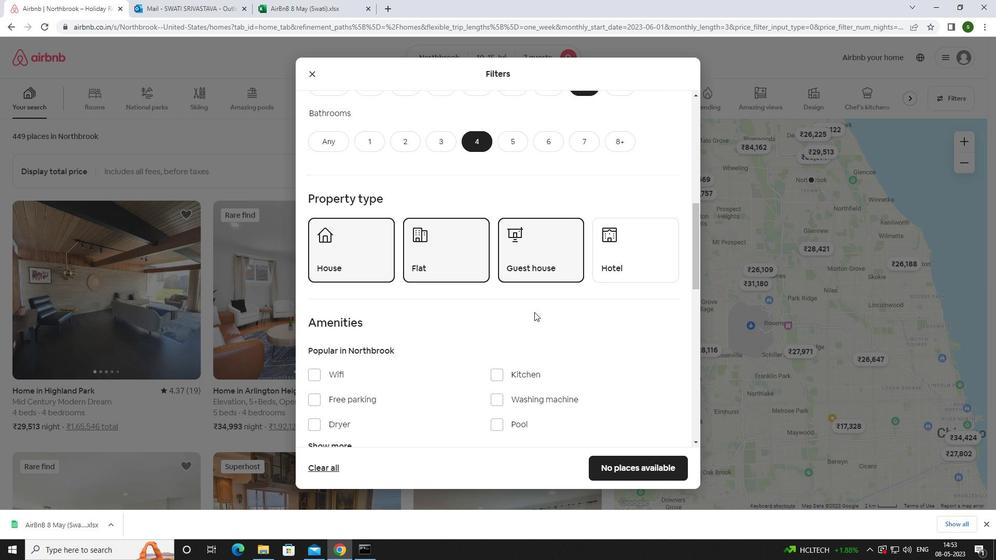 
Action: Mouse moved to (343, 282)
Screenshot: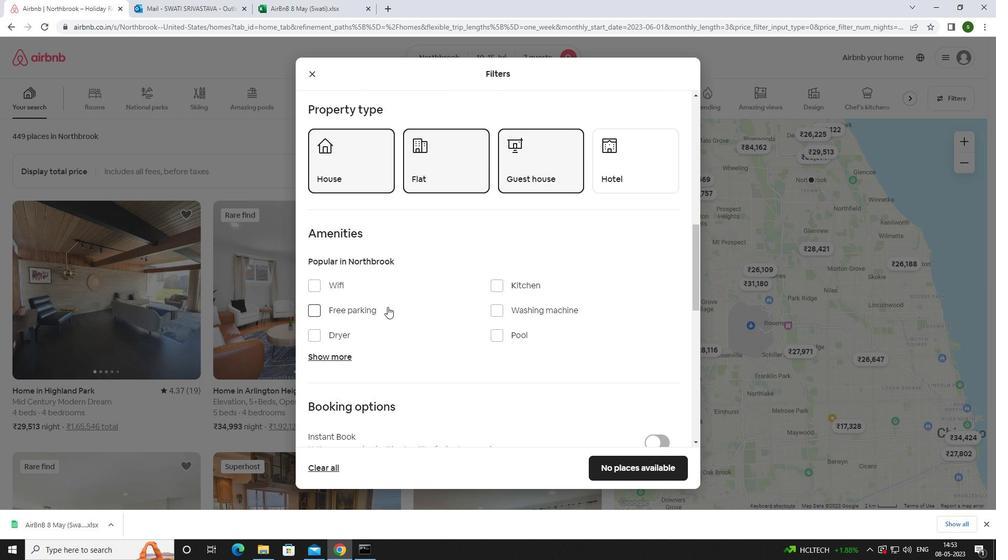 
Action: Mouse pressed left at (343, 282)
Screenshot: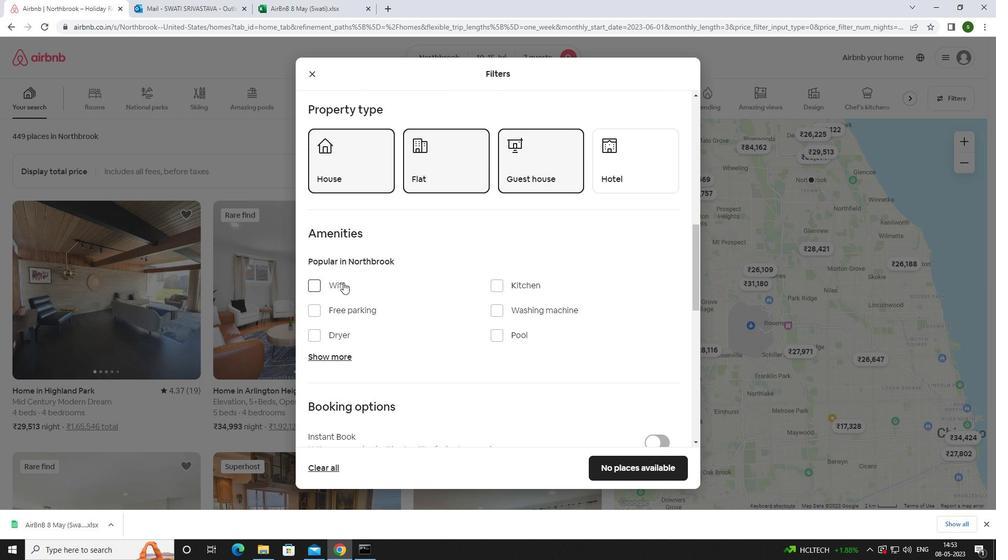 
Action: Mouse moved to (343, 309)
Screenshot: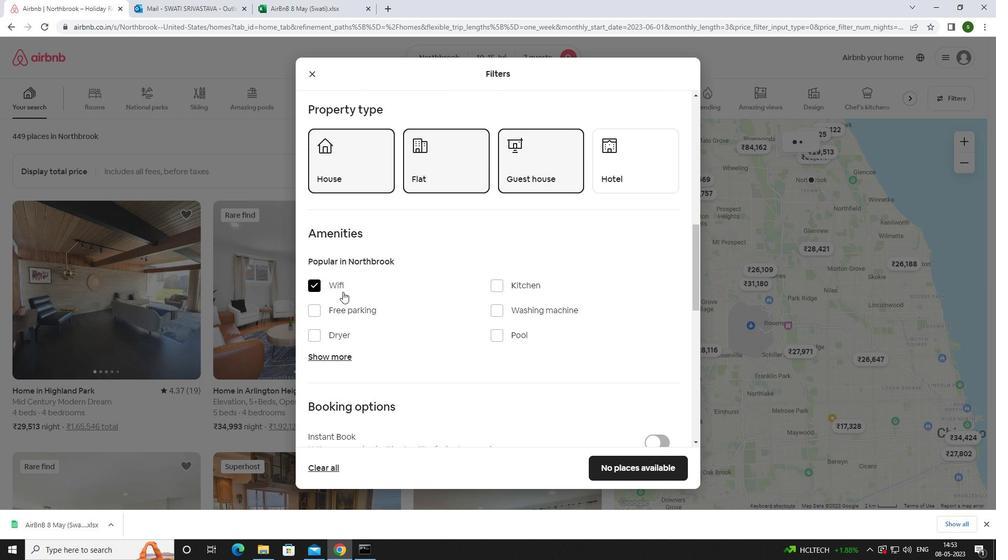 
Action: Mouse pressed left at (343, 309)
Screenshot: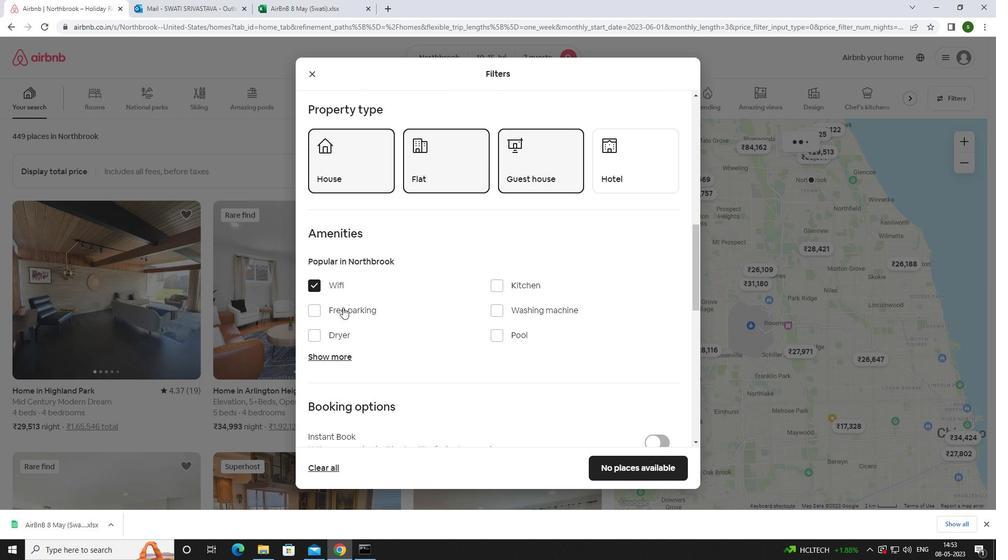 
Action: Mouse moved to (344, 356)
Screenshot: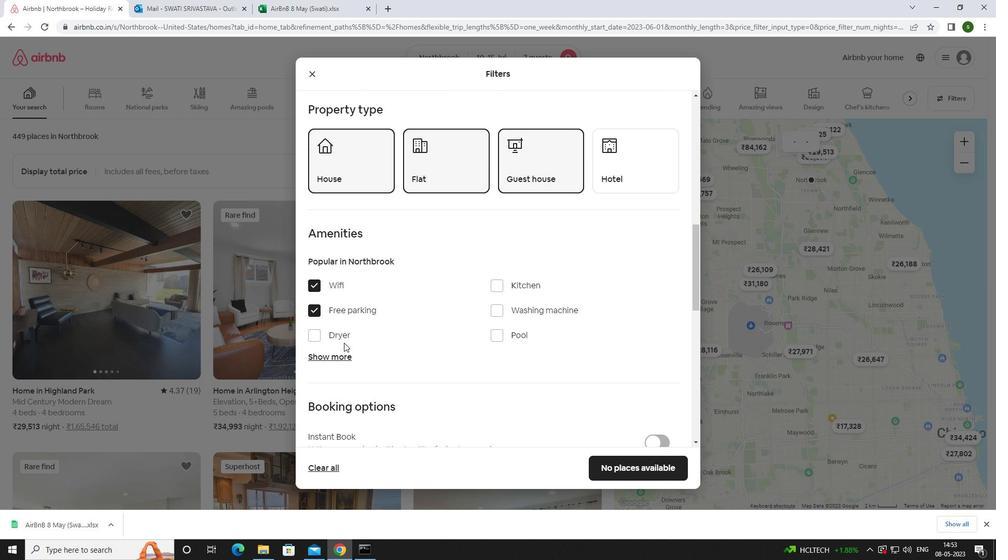 
Action: Mouse pressed left at (344, 356)
Screenshot: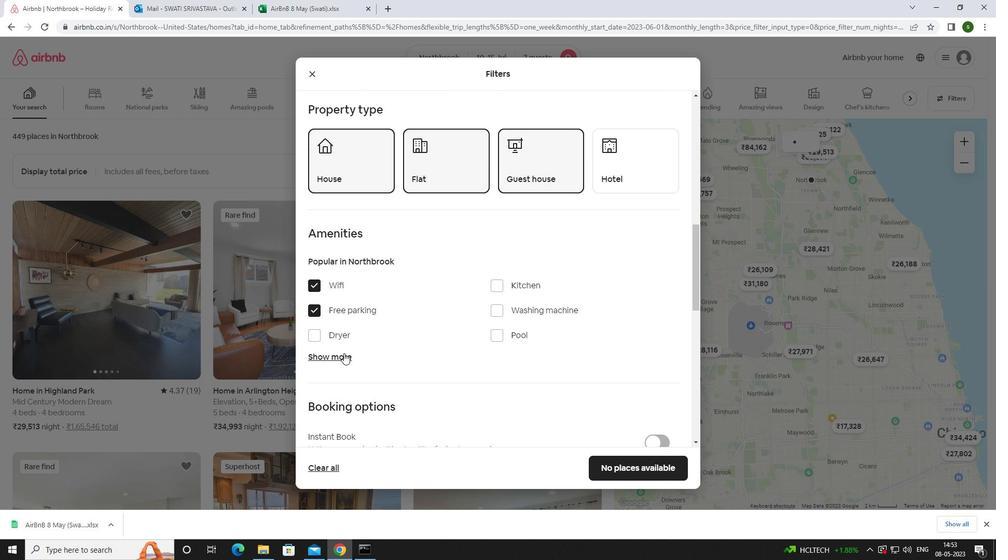 
Action: Mouse moved to (416, 341)
Screenshot: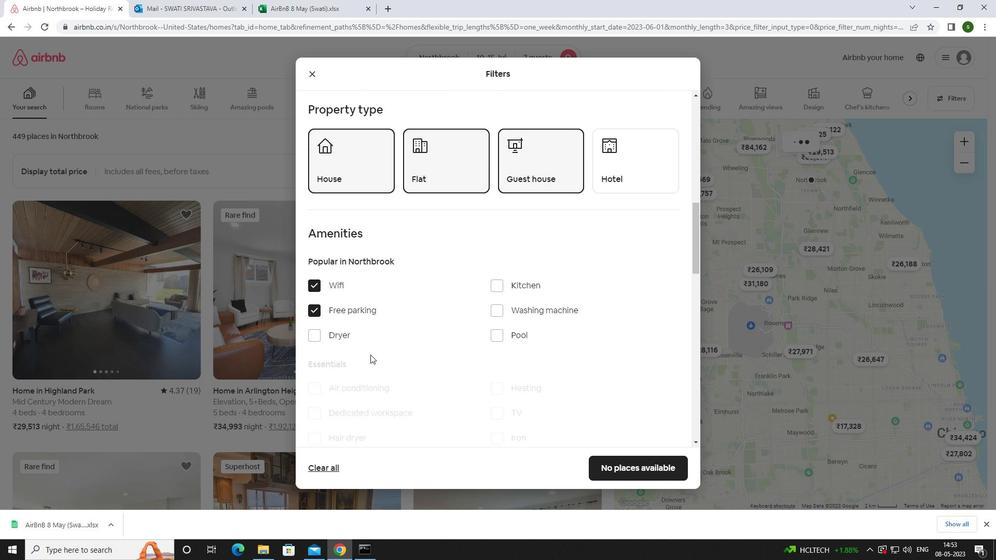 
Action: Mouse scrolled (416, 341) with delta (0, 0)
Screenshot: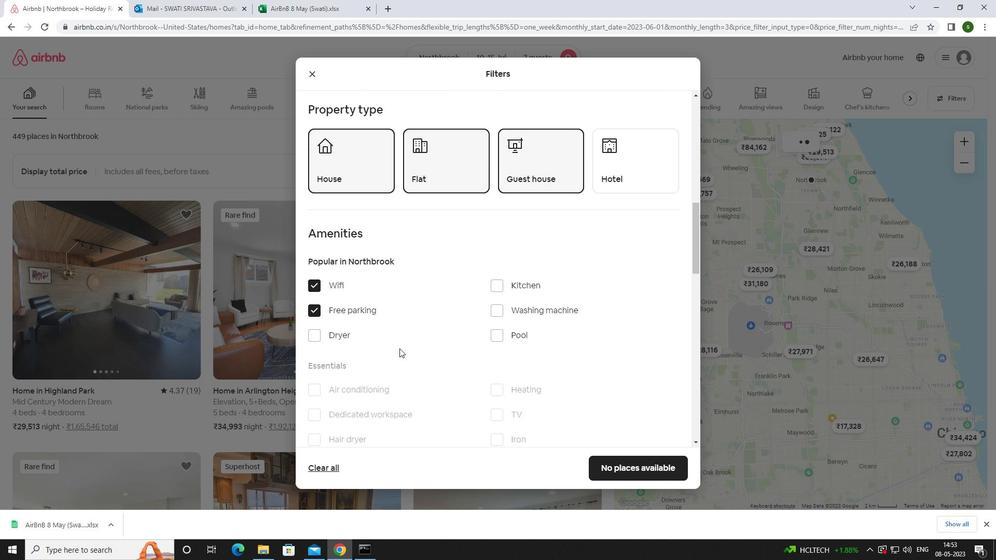 
Action: Mouse scrolled (416, 341) with delta (0, 0)
Screenshot: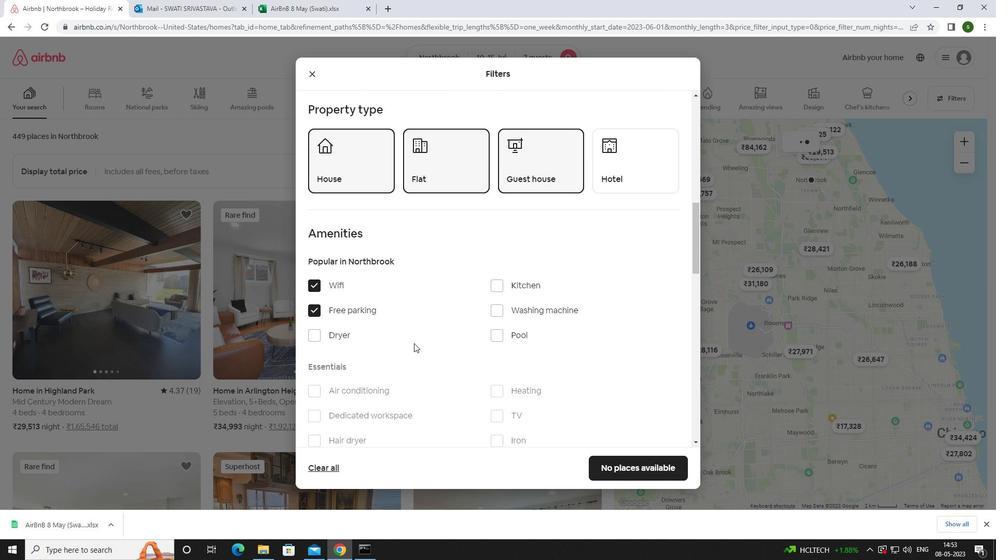 
Action: Mouse moved to (417, 341)
Screenshot: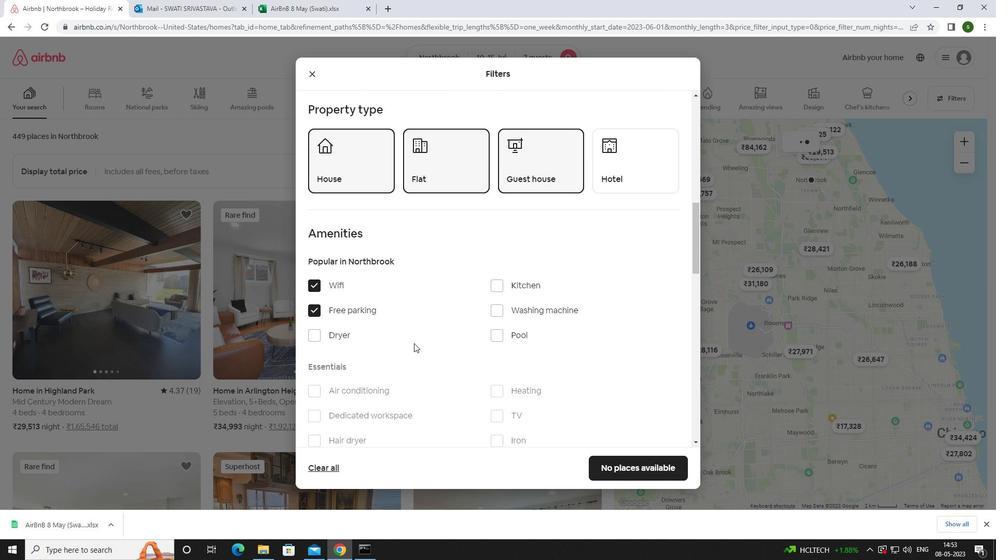 
Action: Mouse scrolled (417, 341) with delta (0, 0)
Screenshot: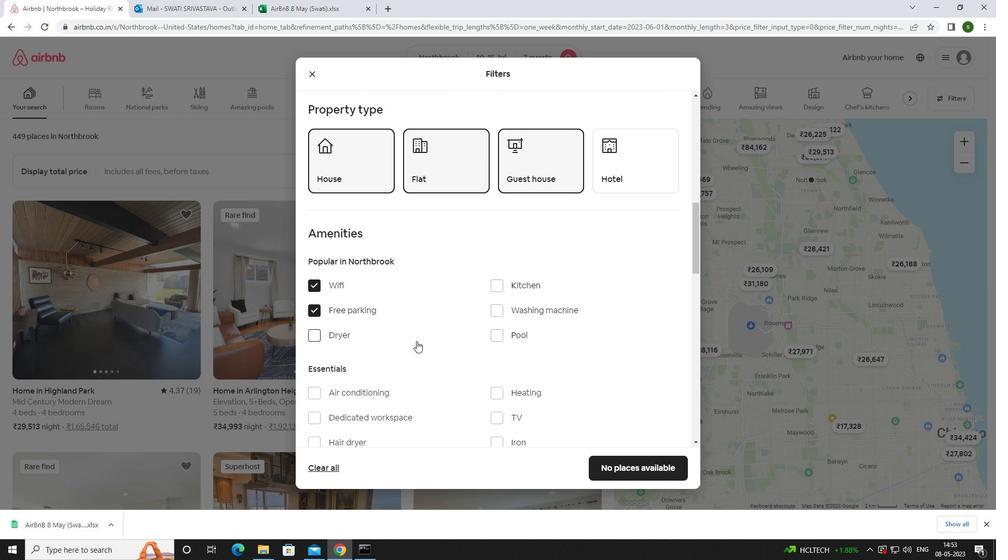 
Action: Mouse moved to (499, 261)
Screenshot: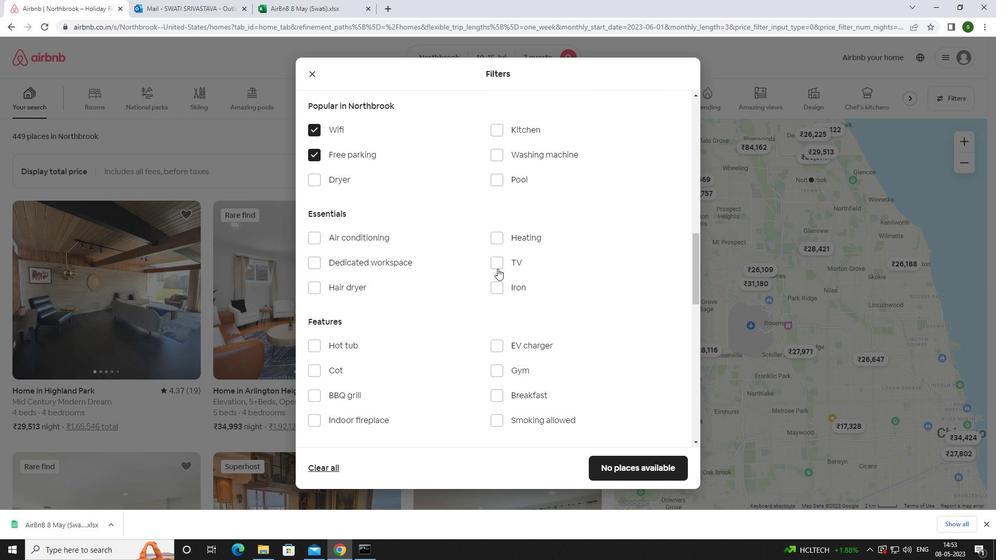 
Action: Mouse pressed left at (499, 261)
Screenshot: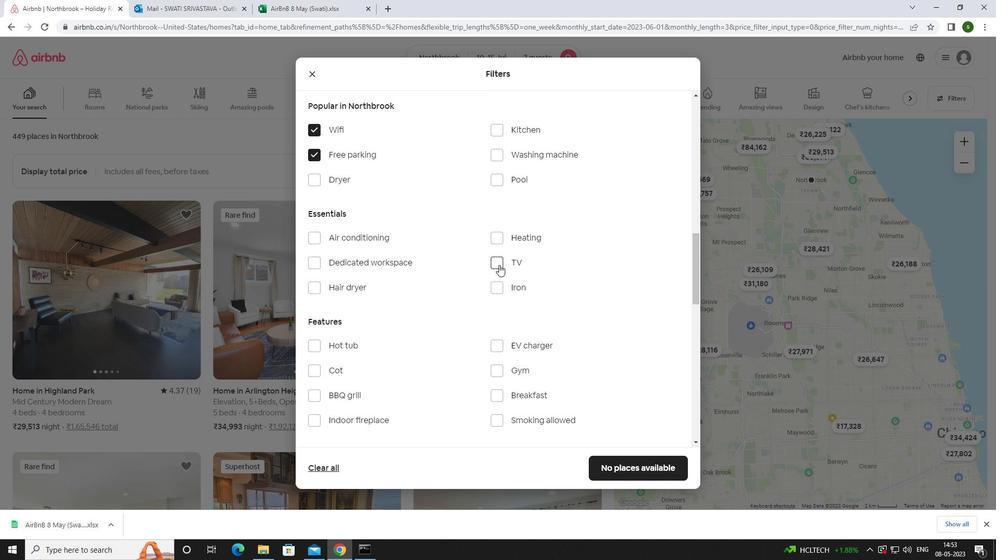 
Action: Mouse moved to (493, 372)
Screenshot: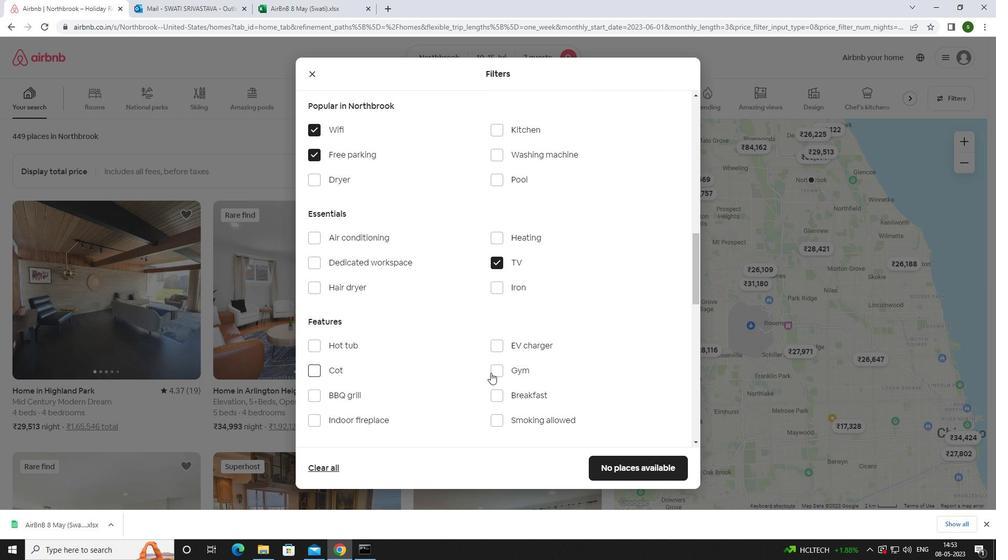 
Action: Mouse pressed left at (493, 372)
Screenshot: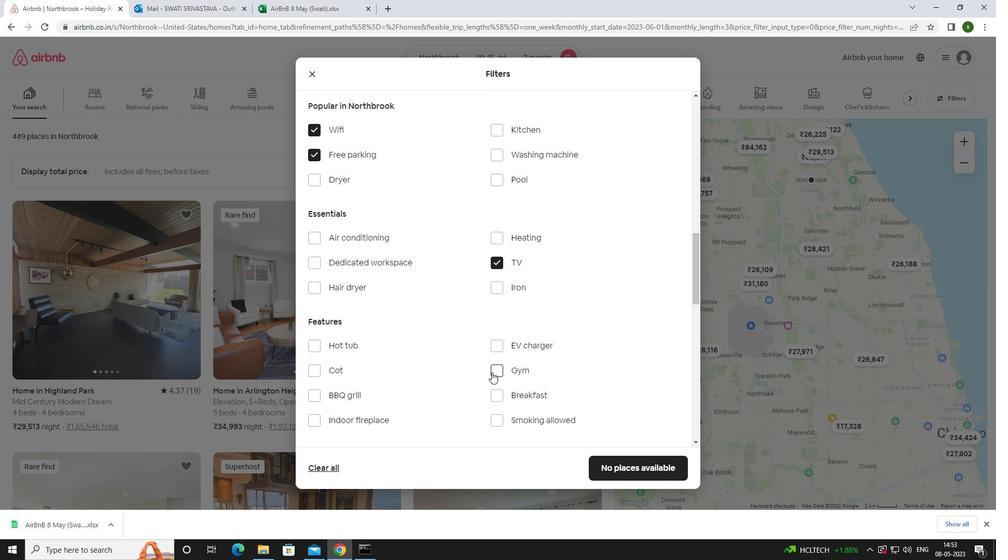
Action: Mouse moved to (498, 396)
Screenshot: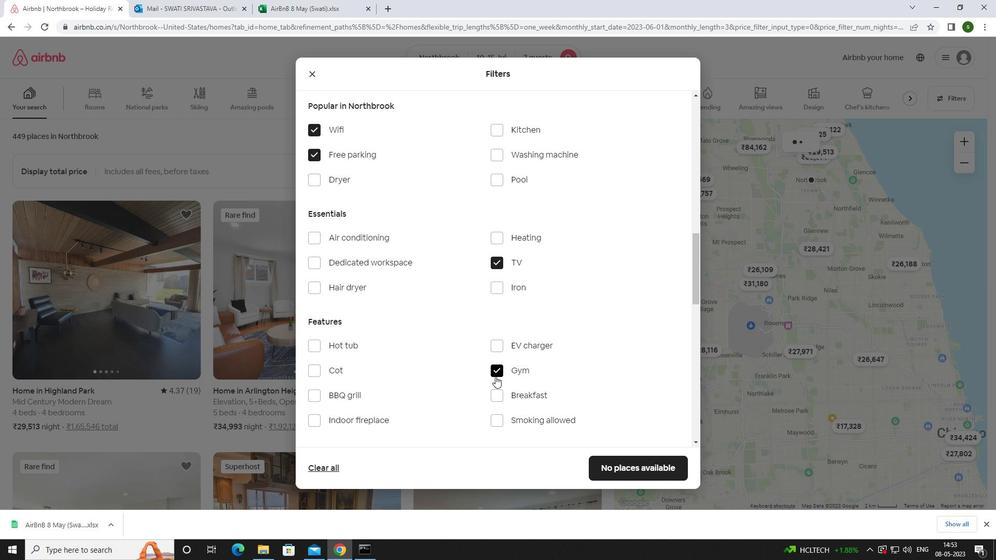 
Action: Mouse pressed left at (498, 396)
Screenshot: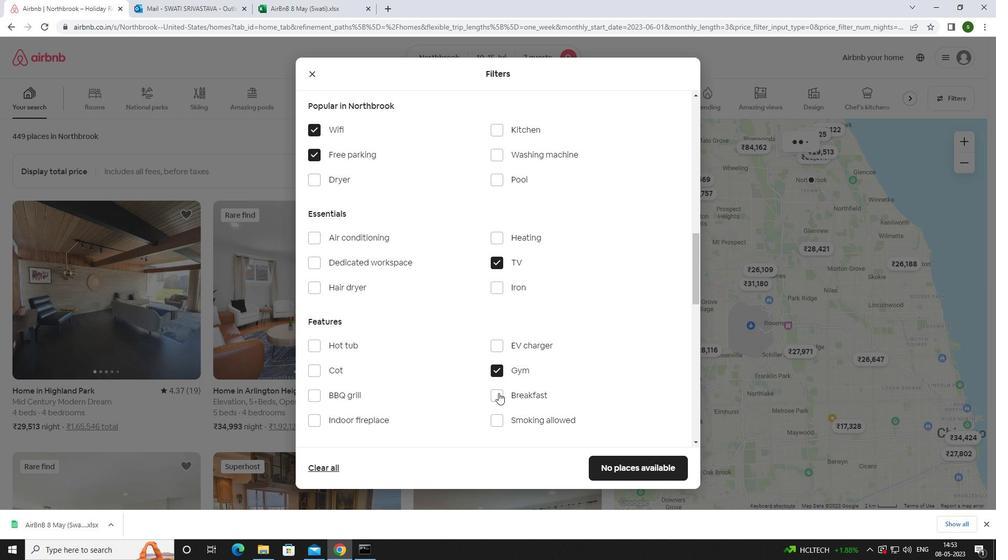 
Action: Mouse moved to (449, 359)
Screenshot: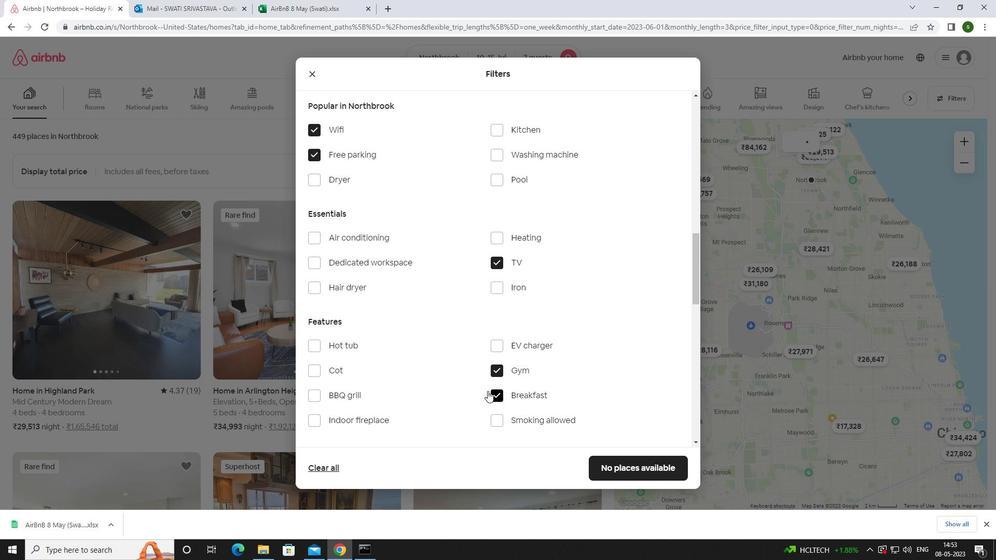 
Action: Mouse scrolled (449, 358) with delta (0, 0)
Screenshot: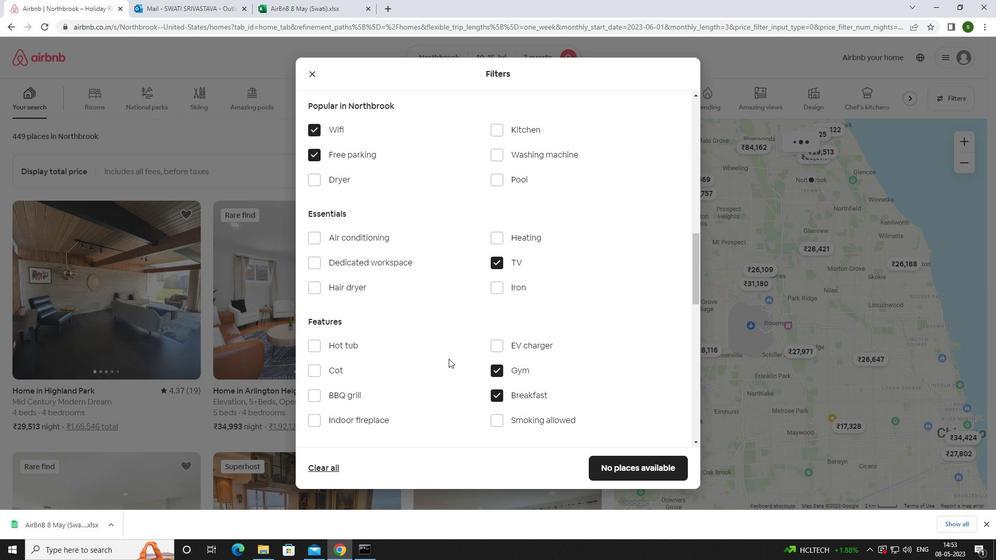 
Action: Mouse scrolled (449, 358) with delta (0, 0)
Screenshot: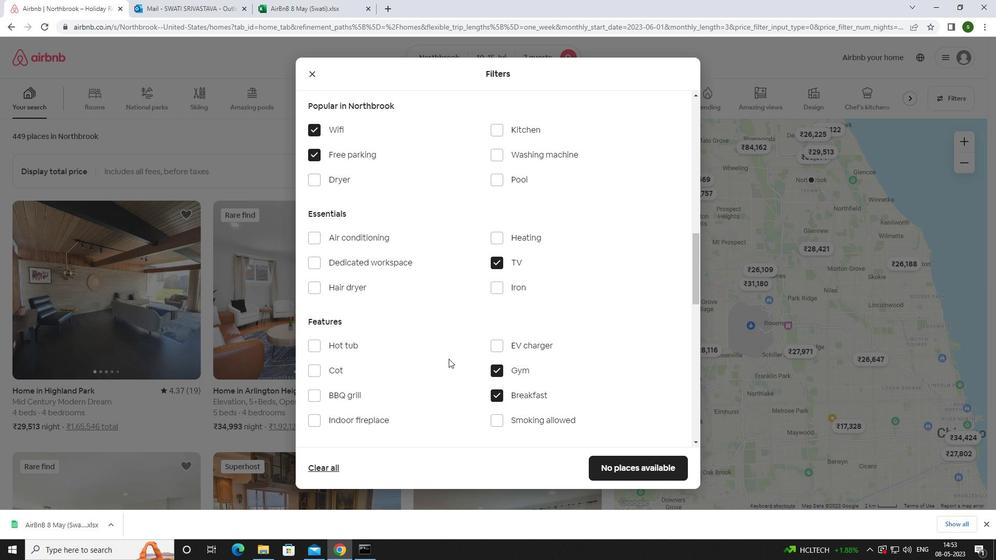 
Action: Mouse scrolled (449, 358) with delta (0, 0)
Screenshot: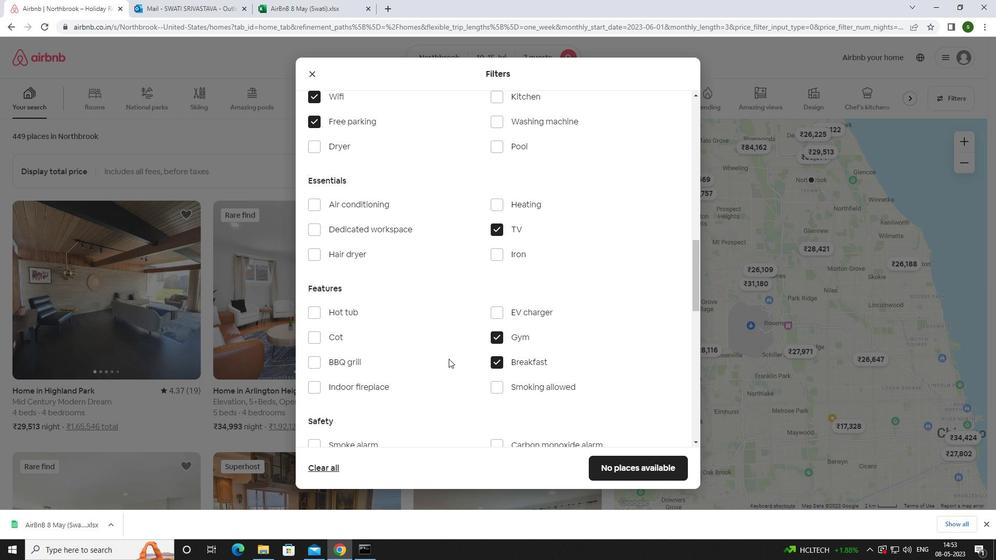 
Action: Mouse scrolled (449, 358) with delta (0, 0)
Screenshot: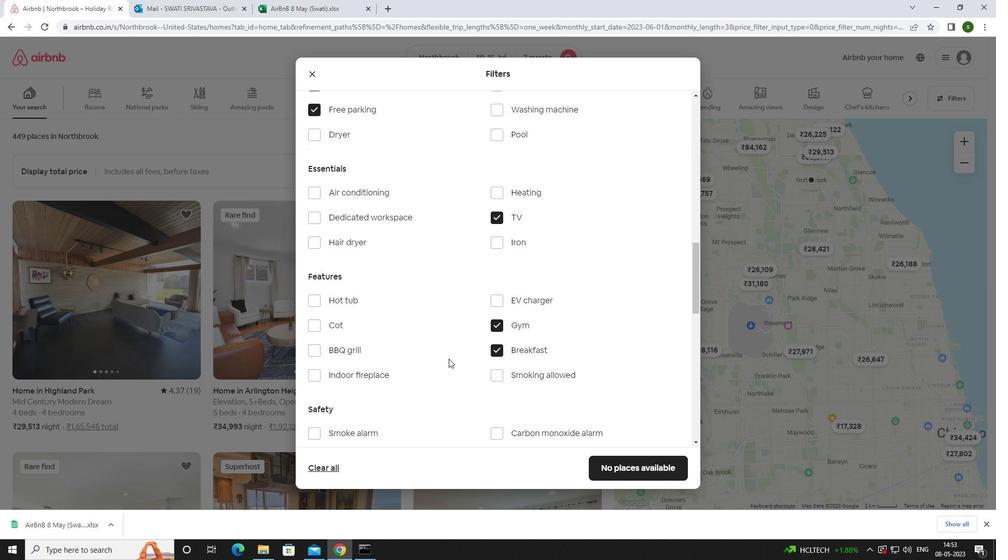 
Action: Mouse scrolled (449, 358) with delta (0, 0)
Screenshot: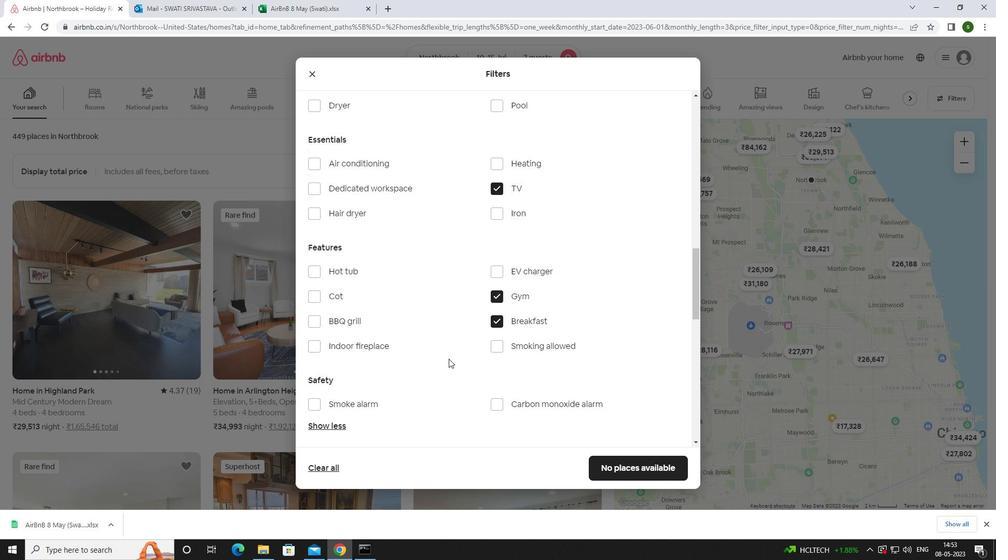 
Action: Mouse moved to (653, 355)
Screenshot: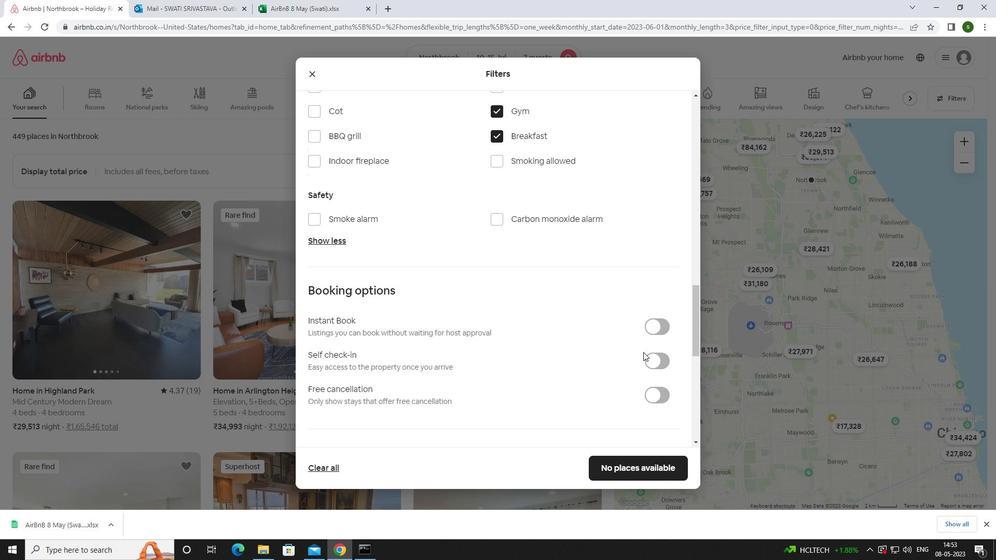 
Action: Mouse pressed left at (653, 355)
Screenshot: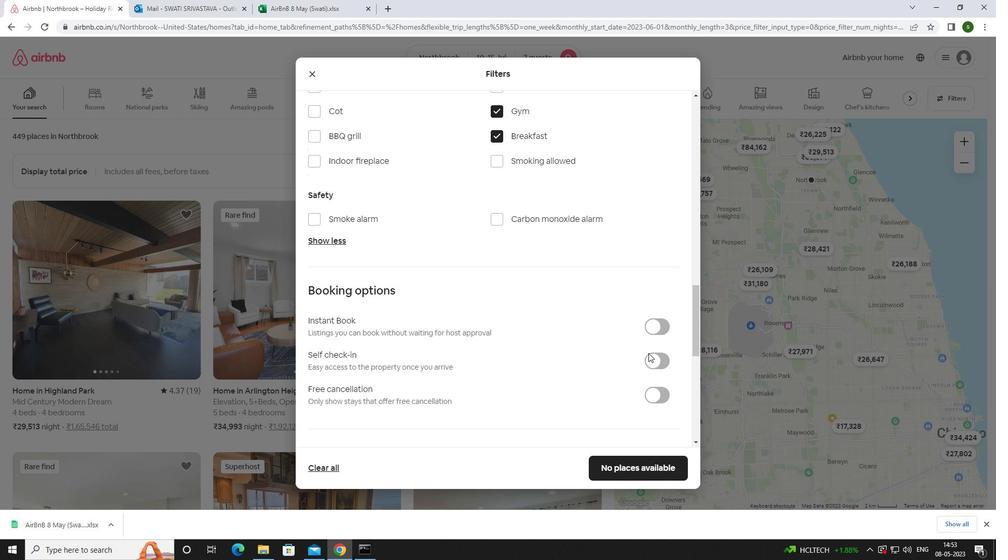 
Action: Mouse moved to (506, 328)
Screenshot: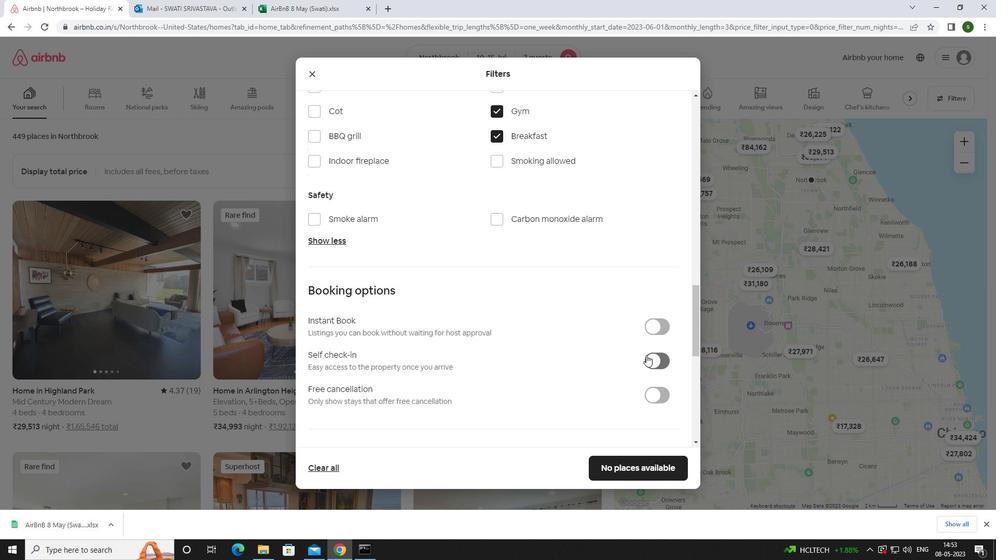 
Action: Mouse scrolled (506, 328) with delta (0, 0)
Screenshot: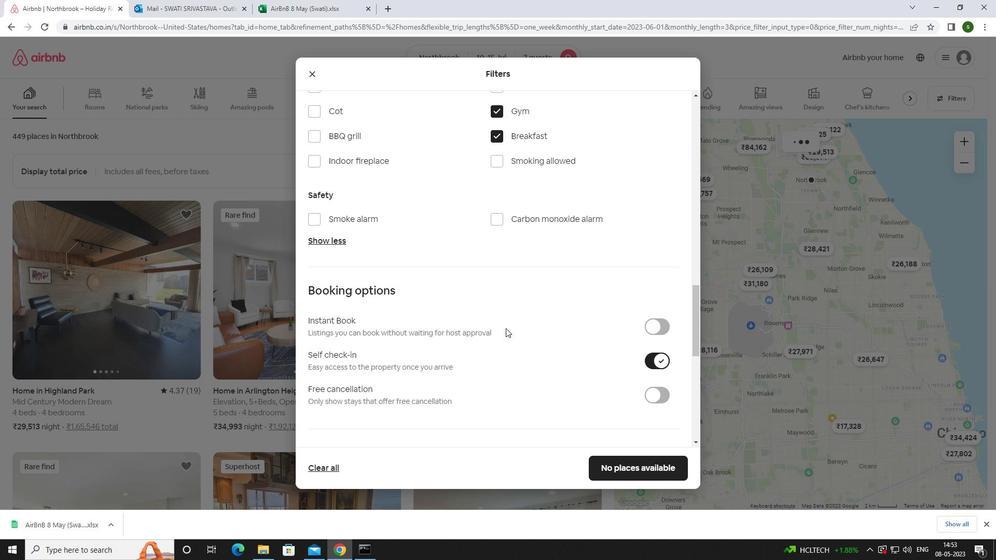 
Action: Mouse scrolled (506, 328) with delta (0, 0)
Screenshot: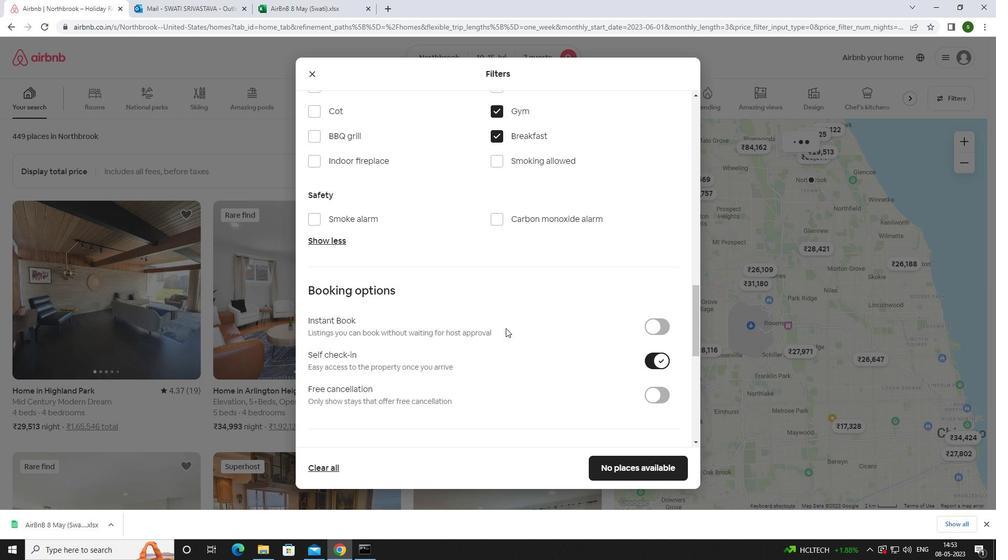 
Action: Mouse scrolled (506, 328) with delta (0, 0)
Screenshot: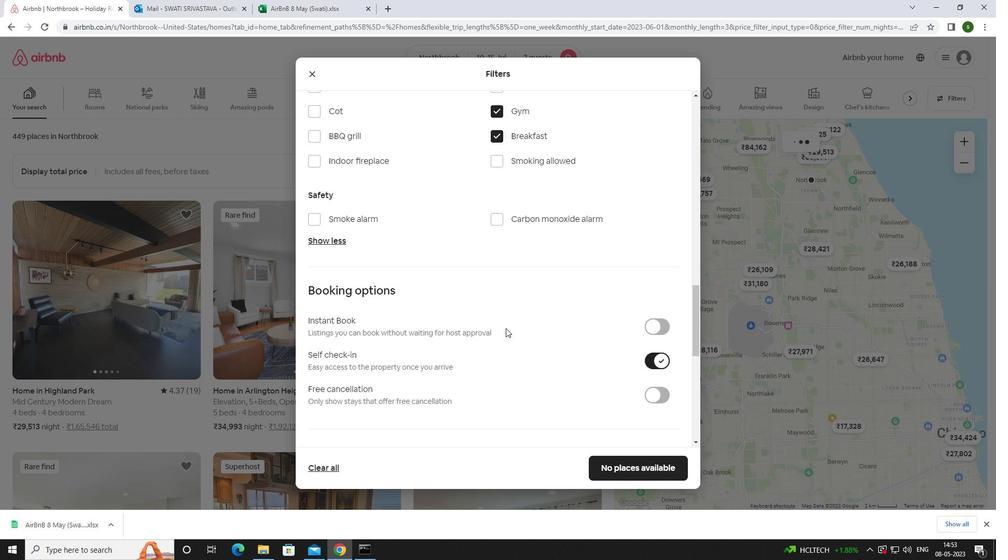 
Action: Mouse scrolled (506, 328) with delta (0, 0)
Screenshot: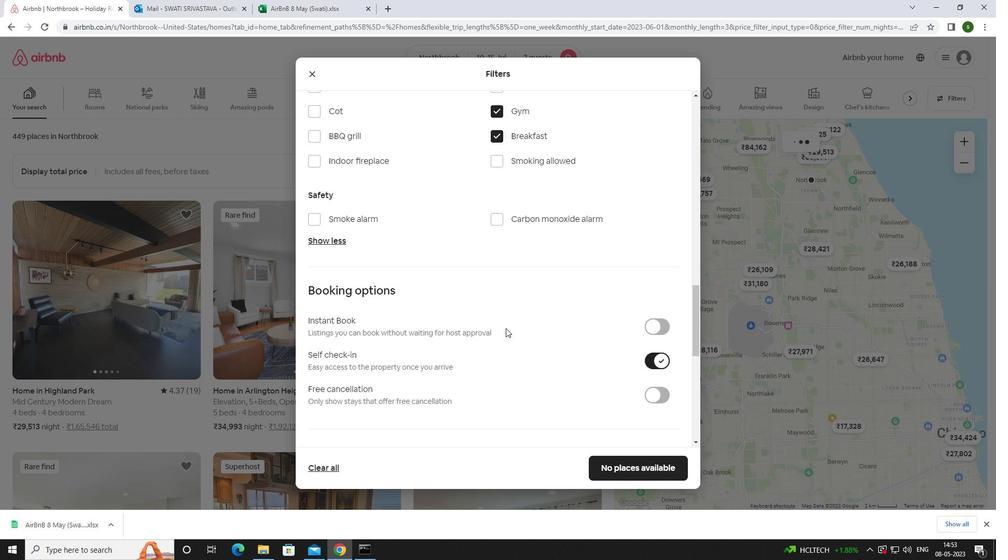 
Action: Mouse scrolled (506, 328) with delta (0, 0)
Screenshot: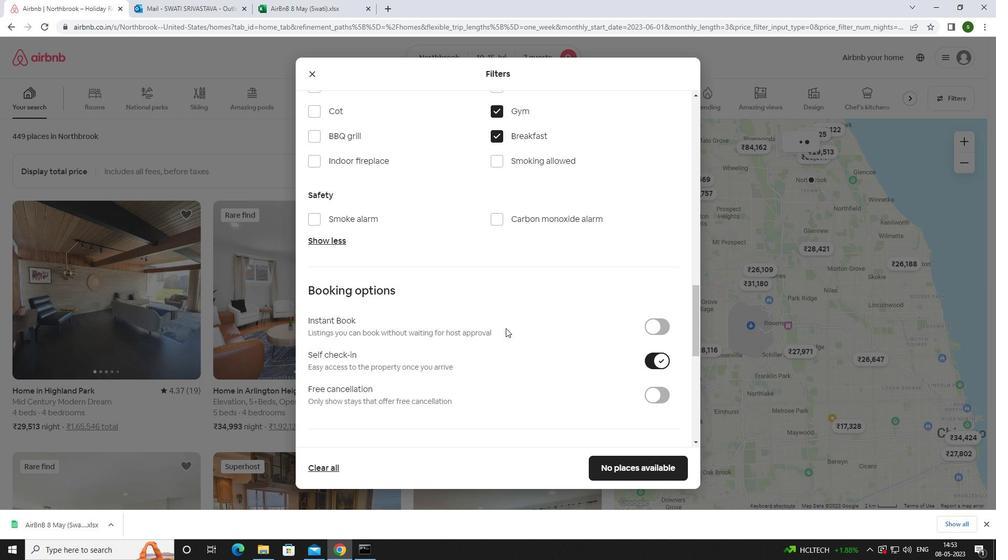 
Action: Mouse scrolled (506, 328) with delta (0, 0)
Screenshot: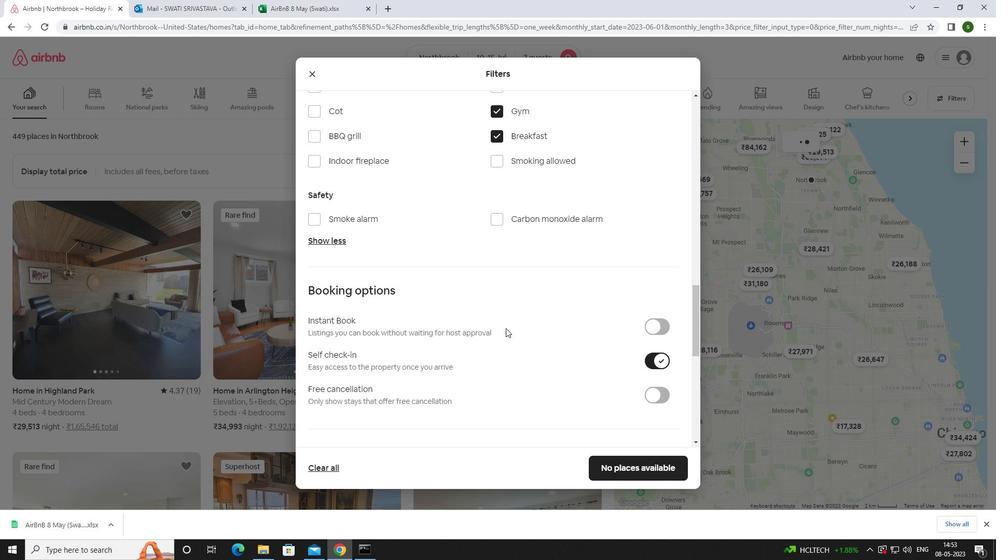 
Action: Mouse scrolled (506, 328) with delta (0, 0)
Screenshot: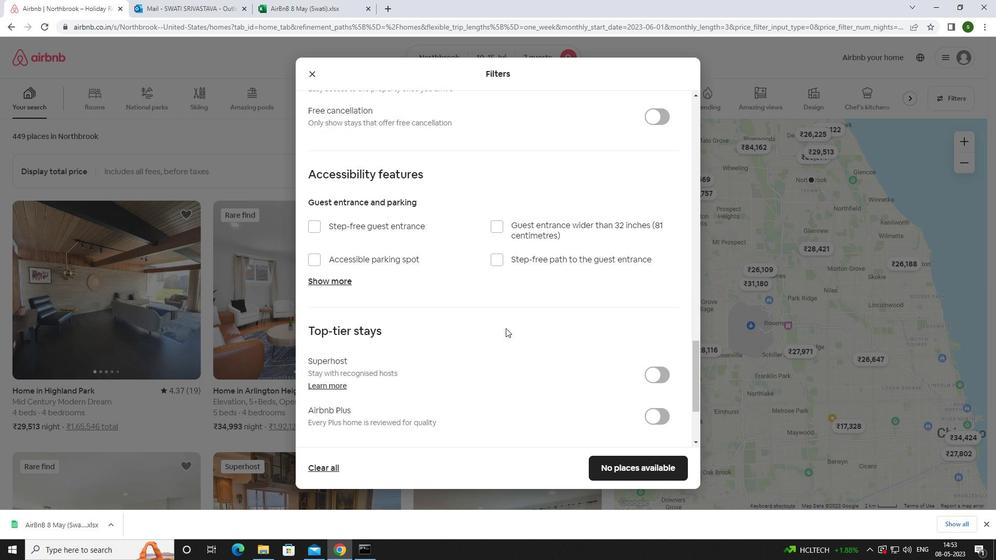 
Action: Mouse scrolled (506, 328) with delta (0, 0)
Screenshot: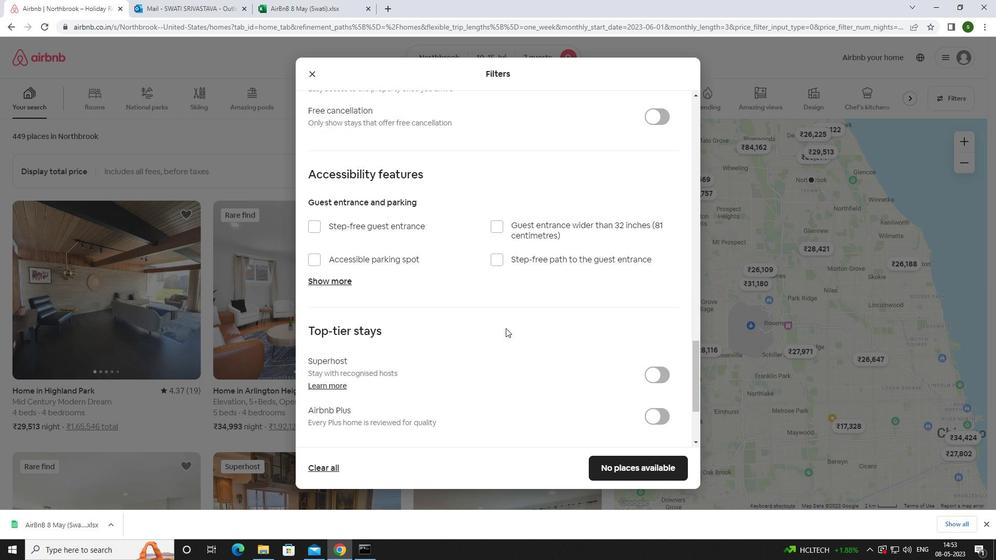 
Action: Mouse scrolled (506, 328) with delta (0, 0)
Screenshot: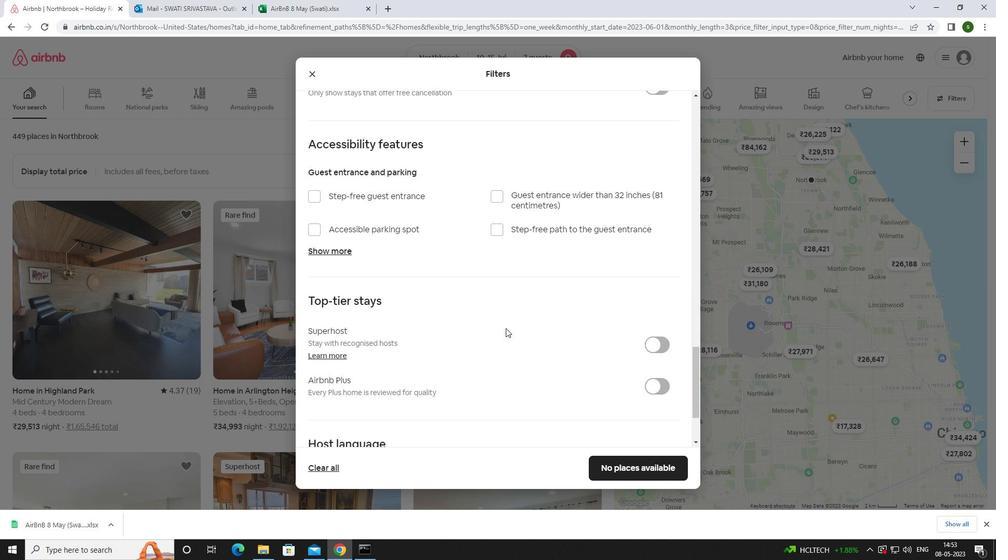 
Action: Mouse scrolled (506, 328) with delta (0, 0)
Screenshot: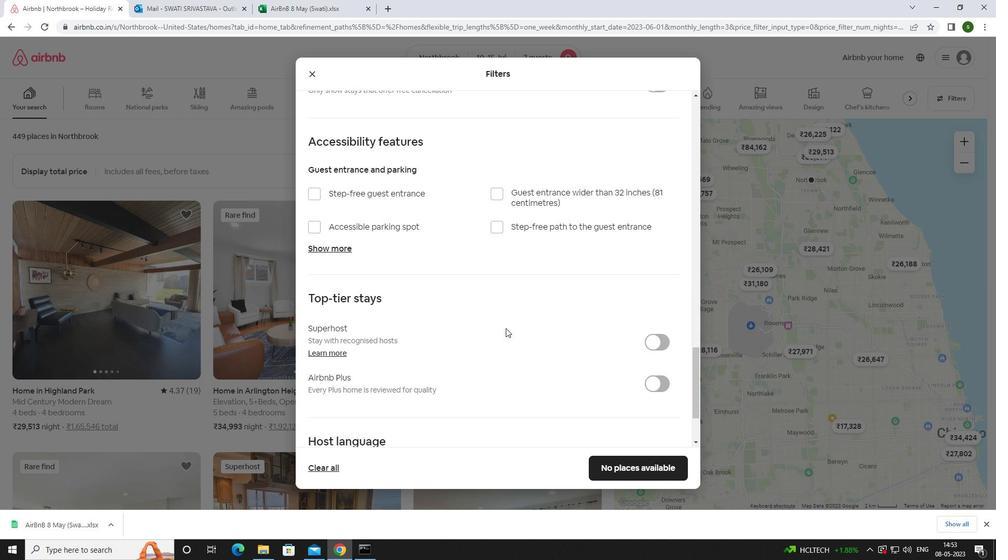 
Action: Mouse scrolled (506, 328) with delta (0, 0)
Screenshot: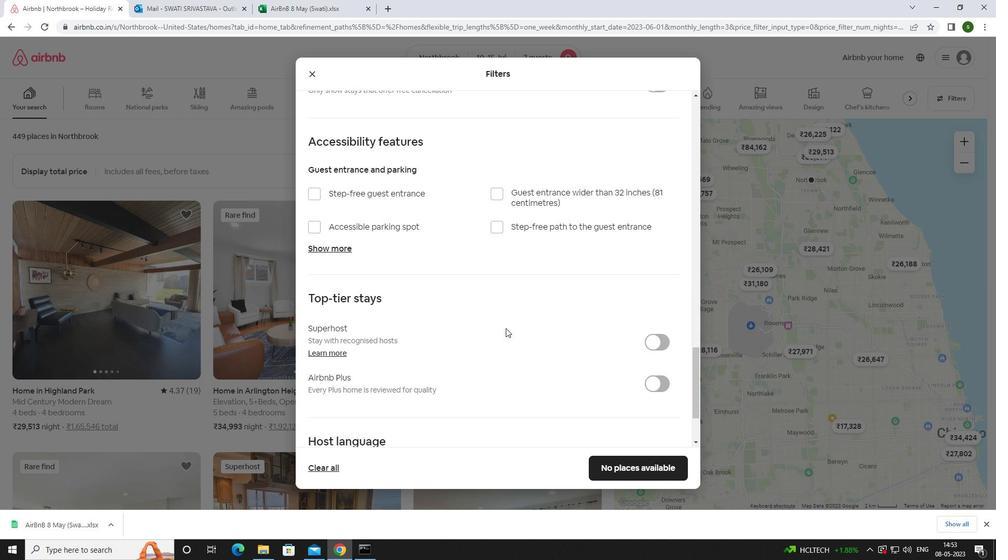 
Action: Mouse moved to (339, 366)
Screenshot: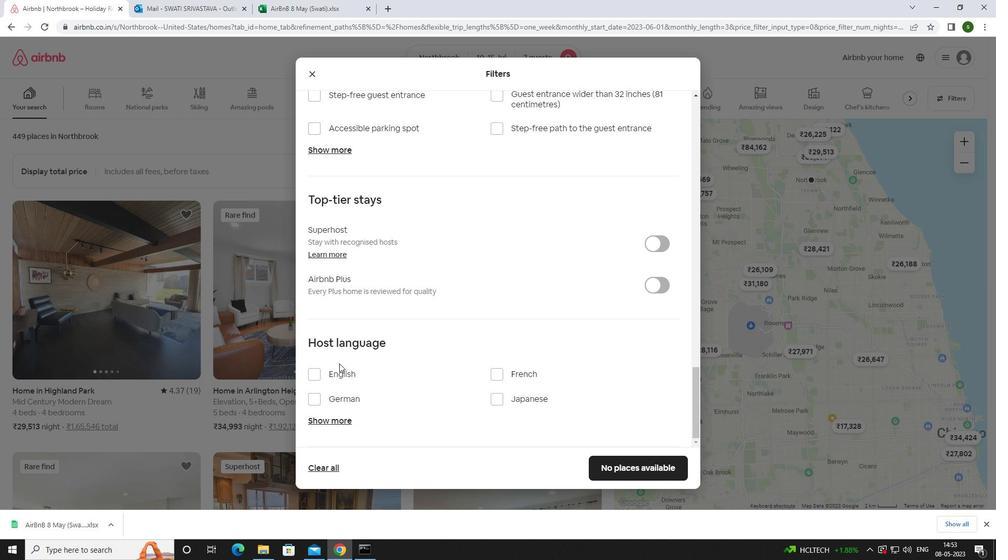
Action: Mouse pressed left at (339, 366)
Screenshot: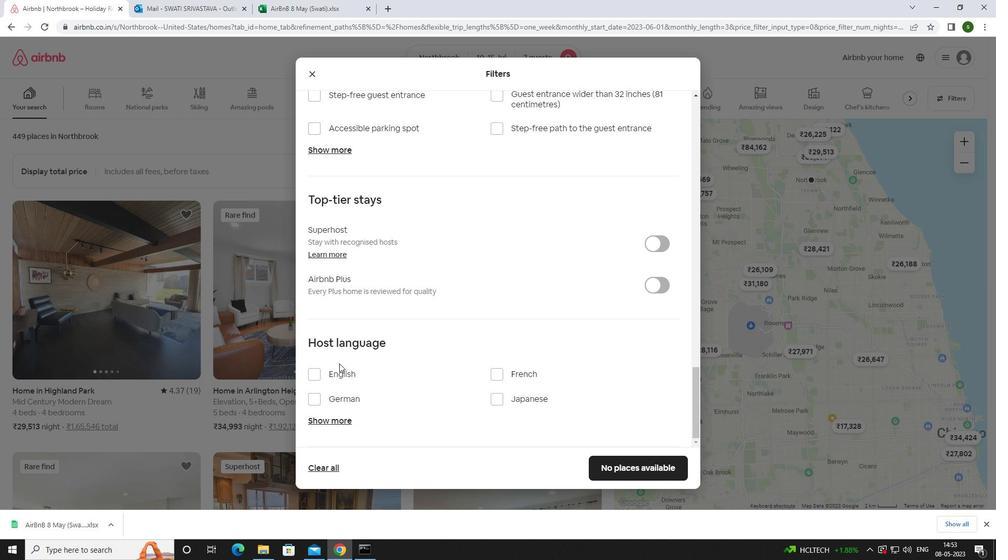 
Action: Mouse moved to (341, 373)
Screenshot: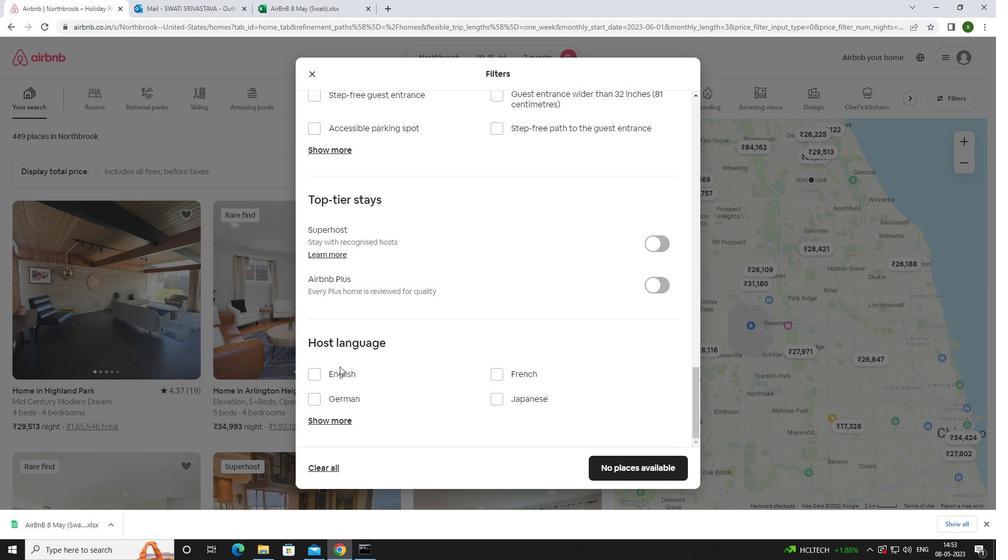 
Action: Mouse pressed left at (341, 373)
Screenshot: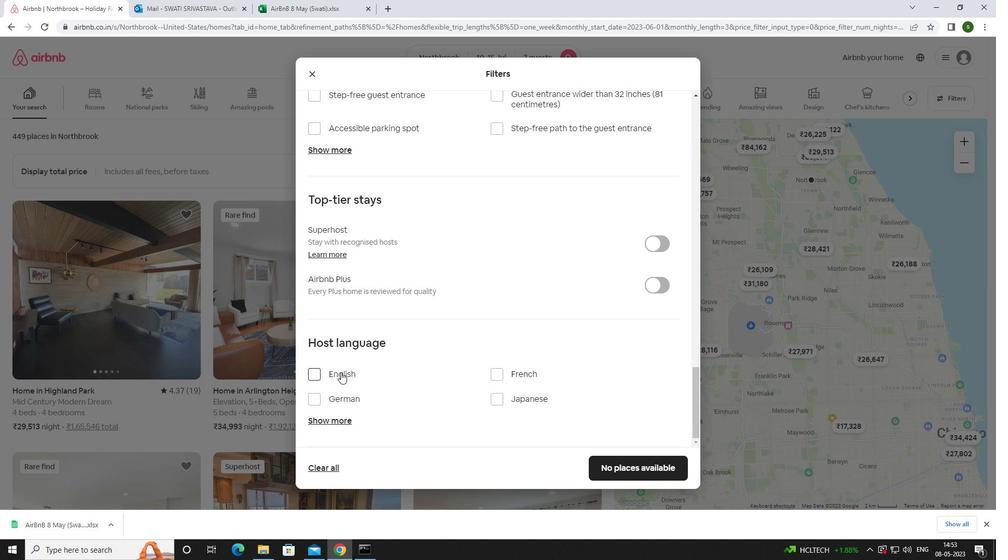 
Action: Mouse moved to (611, 475)
Screenshot: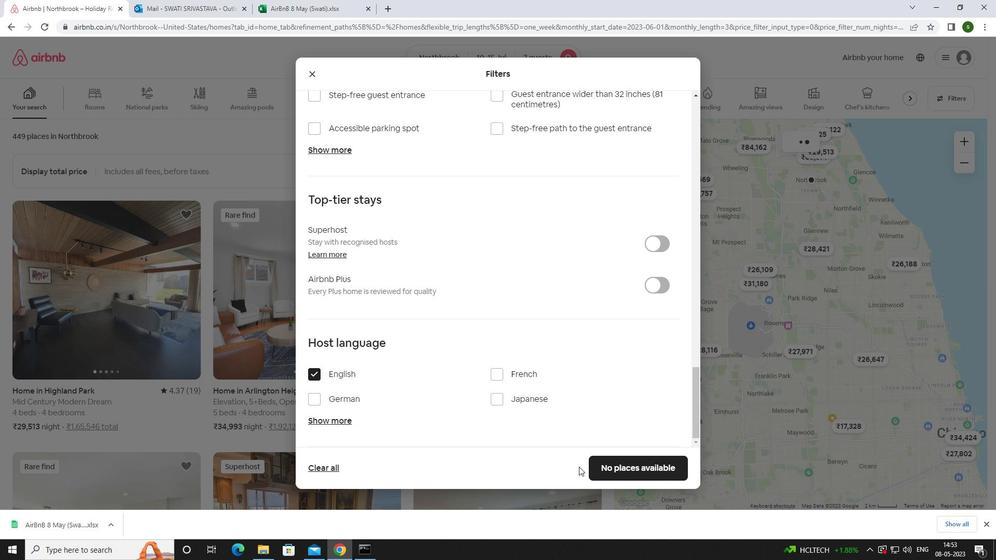 
Action: Mouse pressed left at (611, 475)
Screenshot: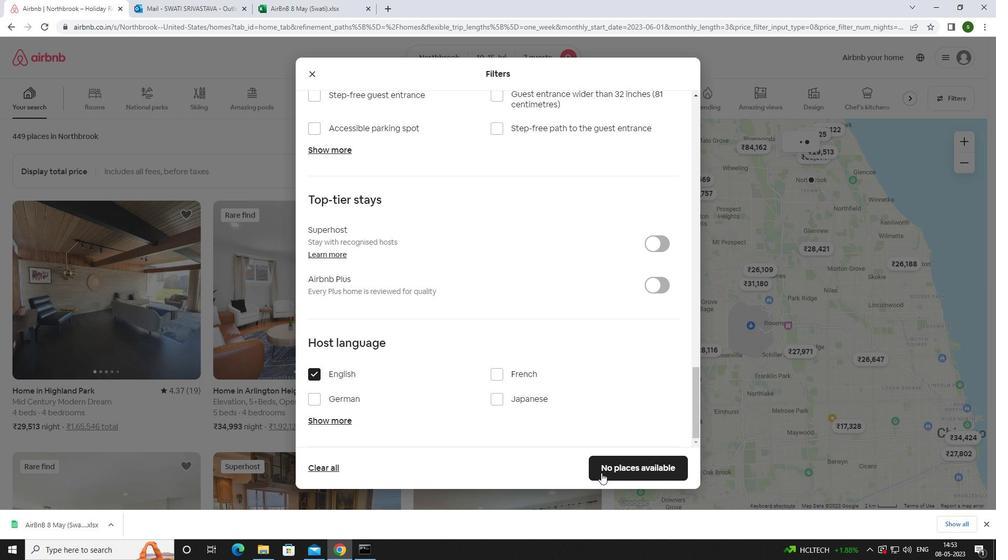 
Action: Mouse moved to (439, 292)
Screenshot: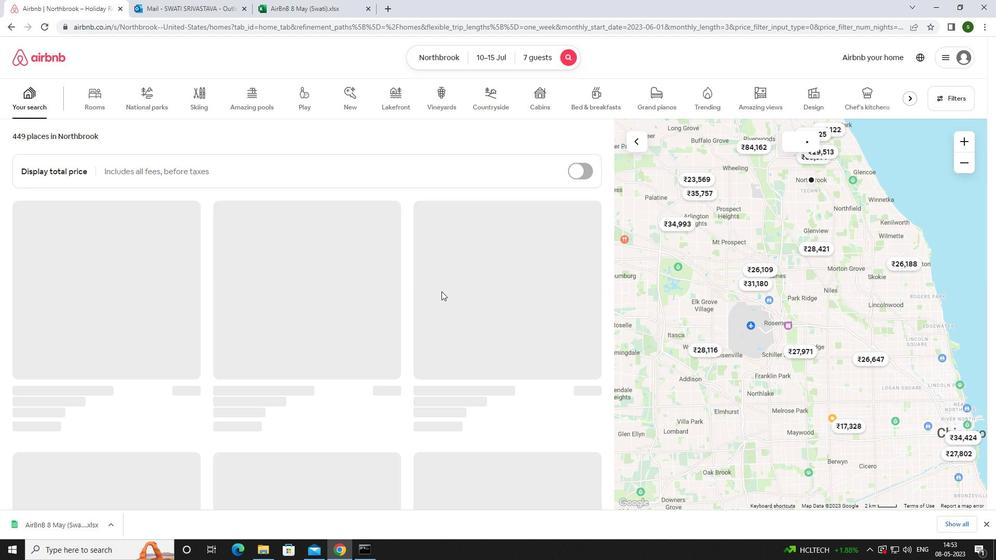 
